 Task: In the Page Amelia.pptxselect the first slide and add  'section', rename the section 'Topic-1'select the second slide and add  section, rename the section Topic-2apply the section 'collapse all'apply the section expand allinsert and apply to all slide slide no
Action: Mouse moved to (25, 84)
Screenshot: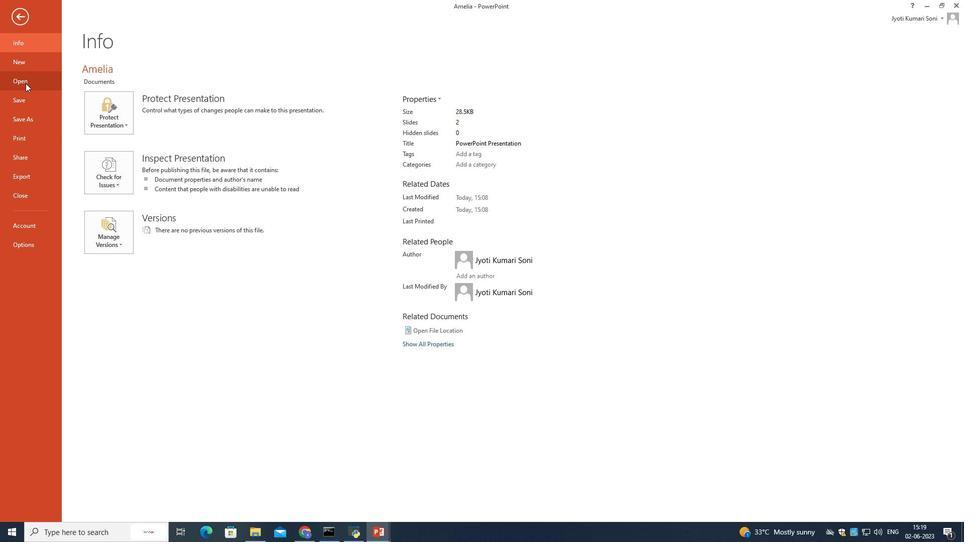 
Action: Mouse pressed left at (25, 84)
Screenshot: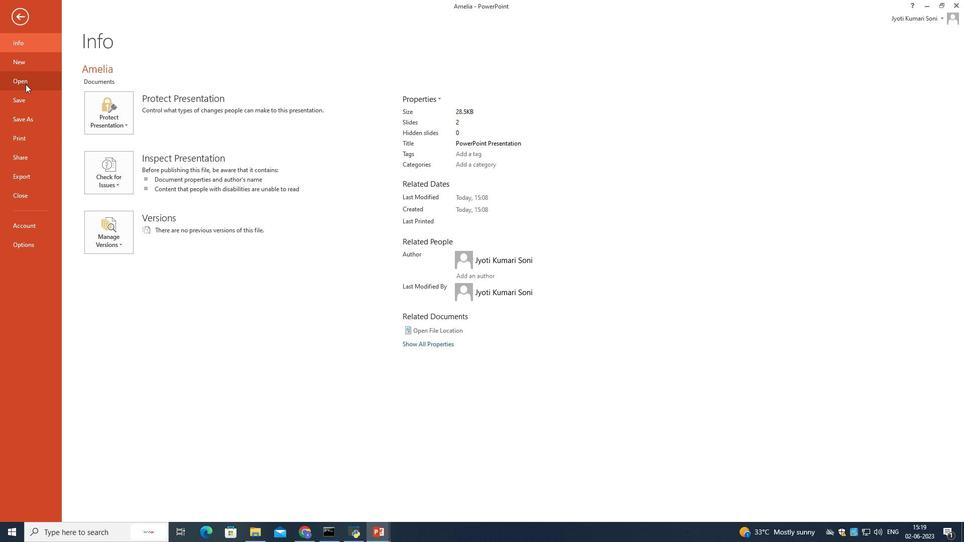 
Action: Mouse moved to (274, 92)
Screenshot: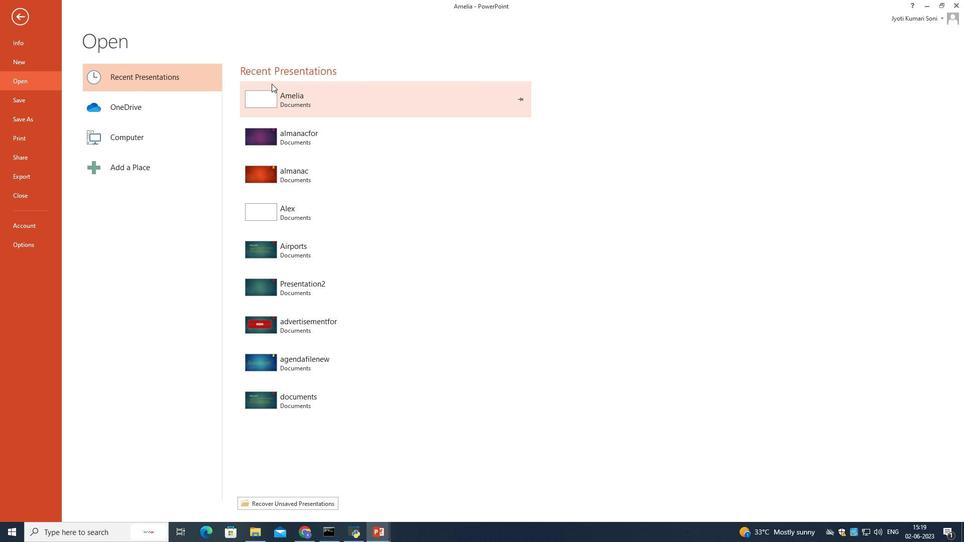 
Action: Mouse pressed left at (274, 92)
Screenshot: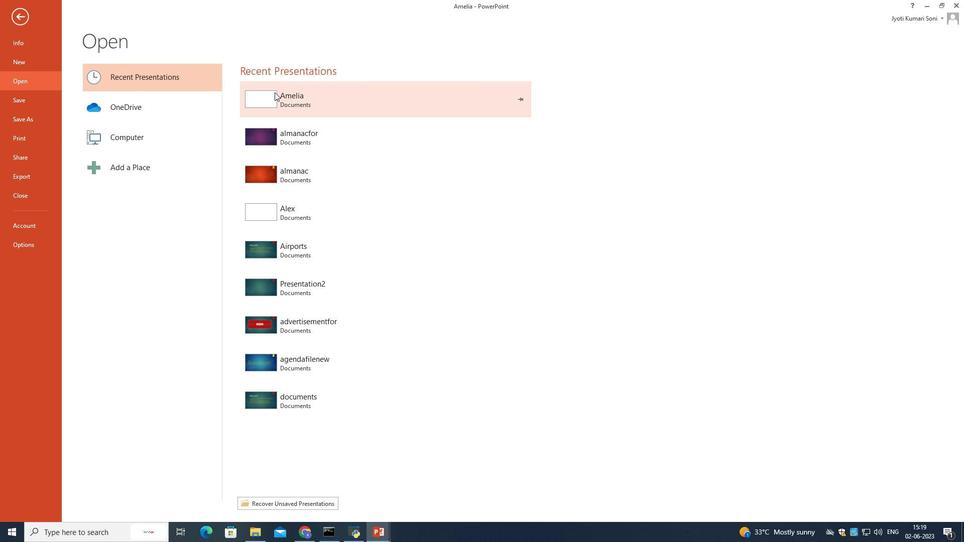 
Action: Mouse moved to (62, 124)
Screenshot: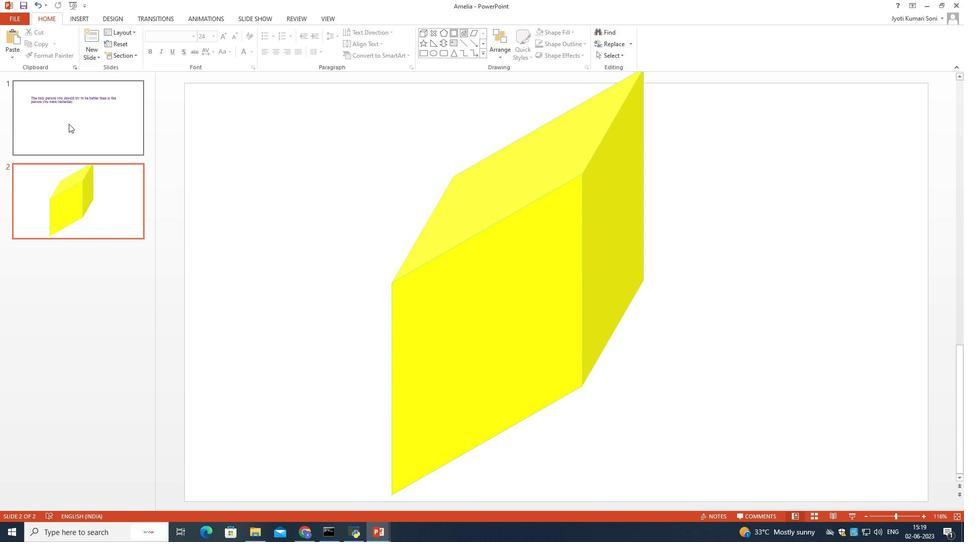 
Action: Mouse pressed left at (62, 124)
Screenshot: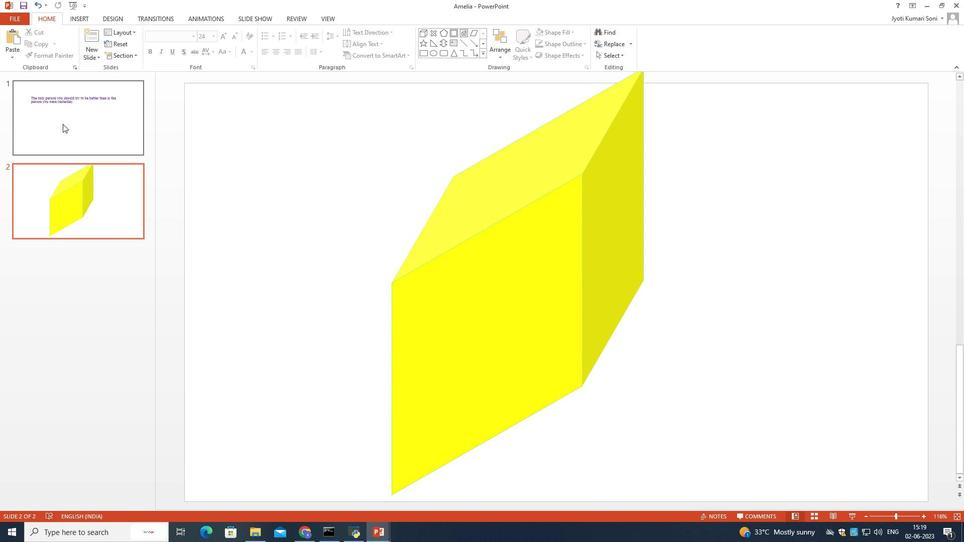 
Action: Mouse moved to (116, 52)
Screenshot: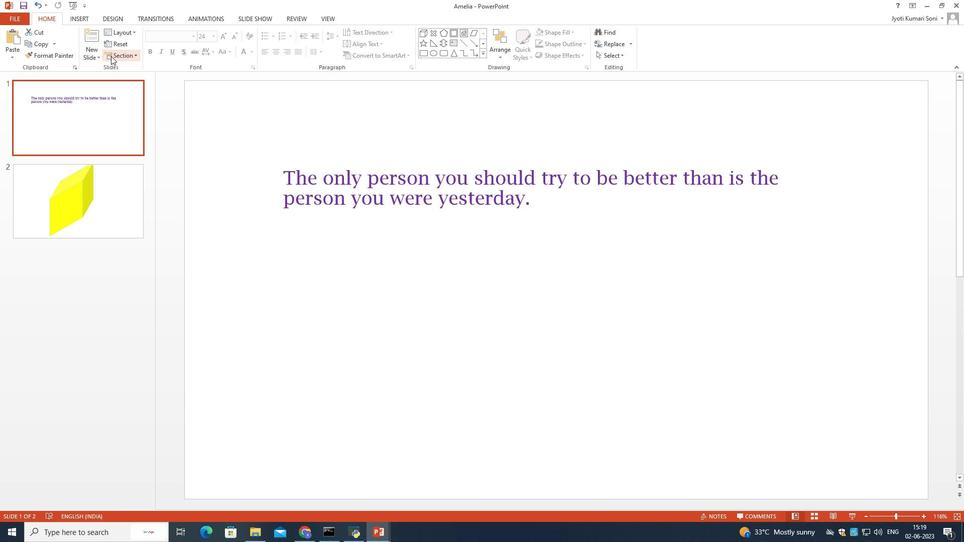 
Action: Mouse pressed left at (116, 52)
Screenshot: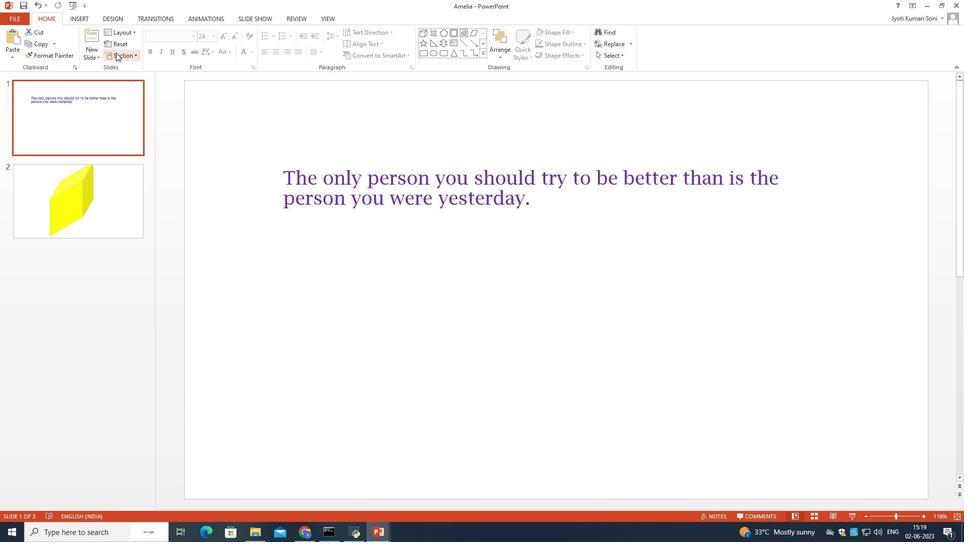
Action: Mouse moved to (118, 65)
Screenshot: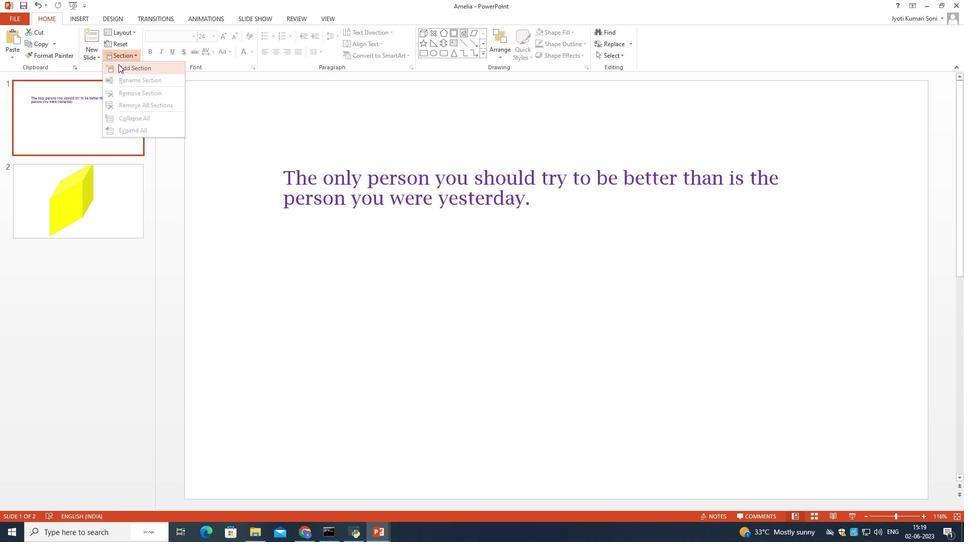 
Action: Mouse pressed left at (118, 65)
Screenshot: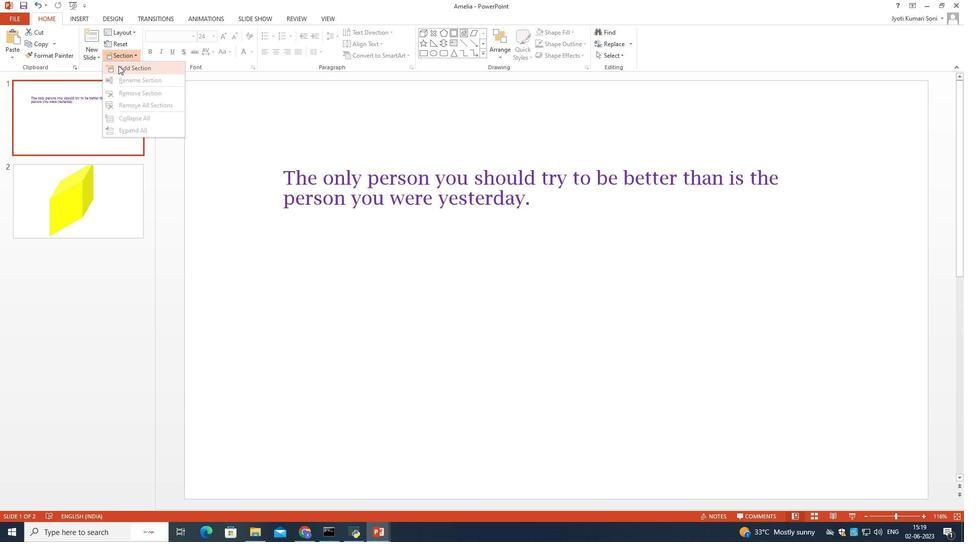 
Action: Mouse moved to (53, 81)
Screenshot: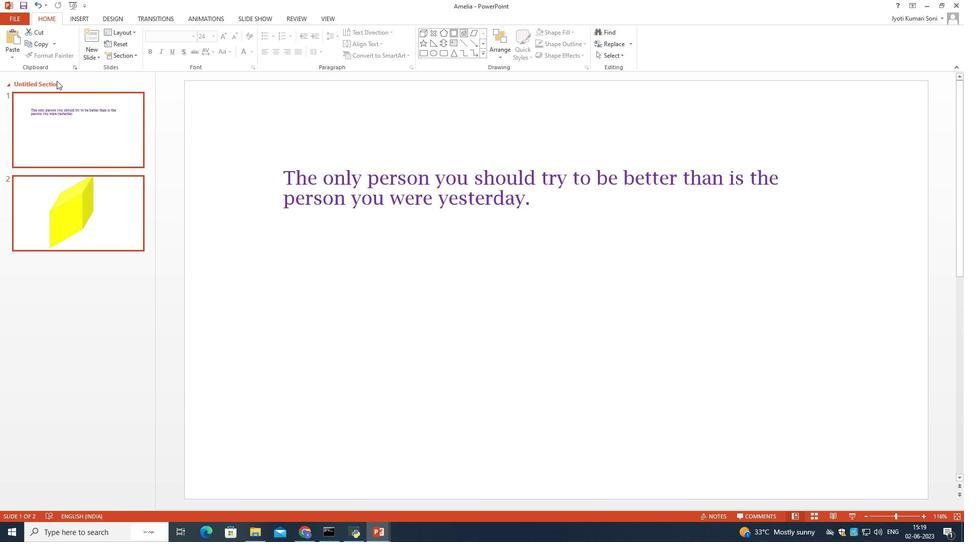
Action: Mouse pressed left at (53, 81)
Screenshot: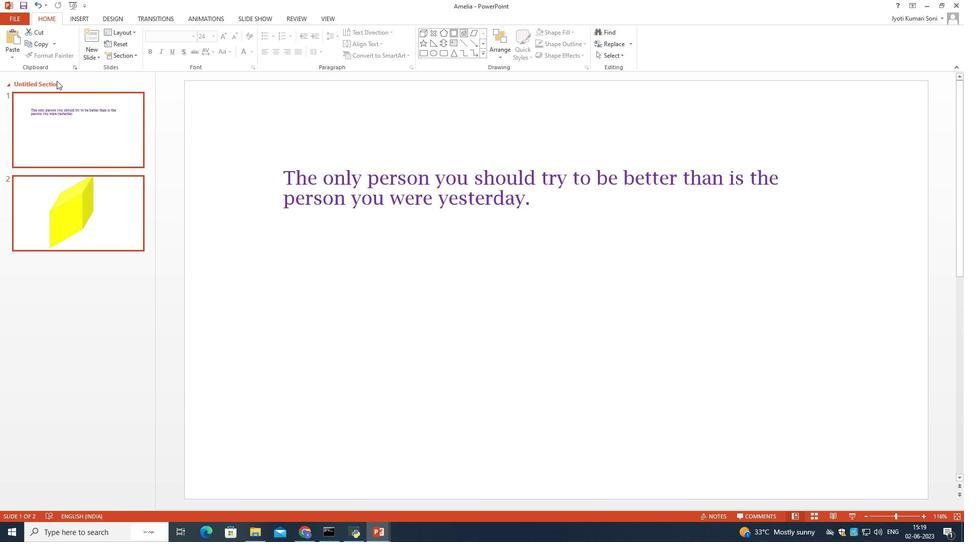 
Action: Mouse moved to (53, 83)
Screenshot: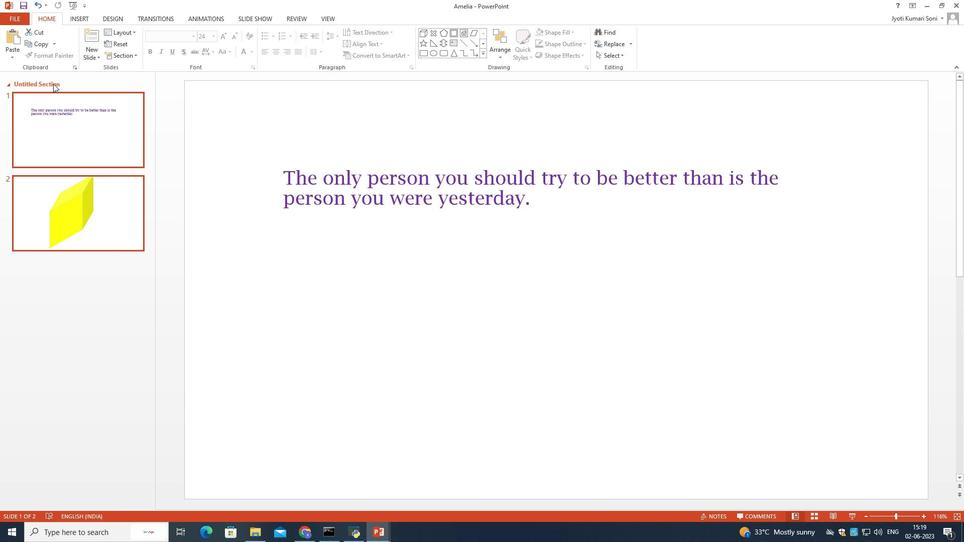 
Action: Mouse pressed left at (53, 83)
Screenshot: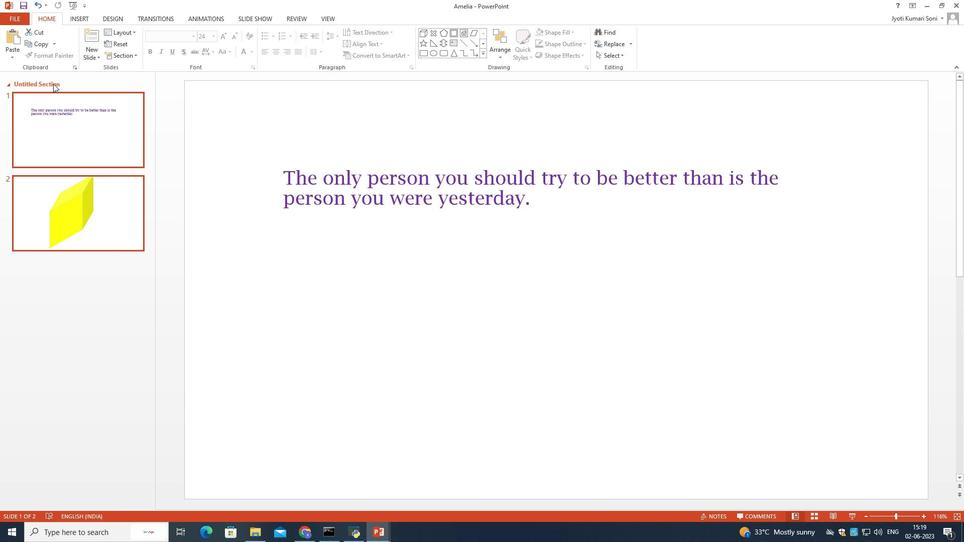 
Action: Mouse moved to (53, 82)
Screenshot: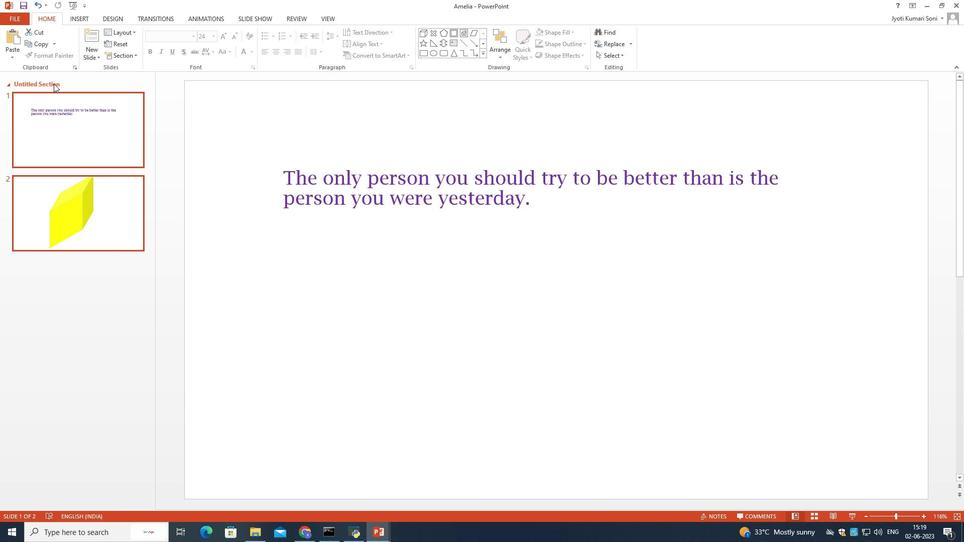
Action: Mouse pressed left at (53, 82)
Screenshot: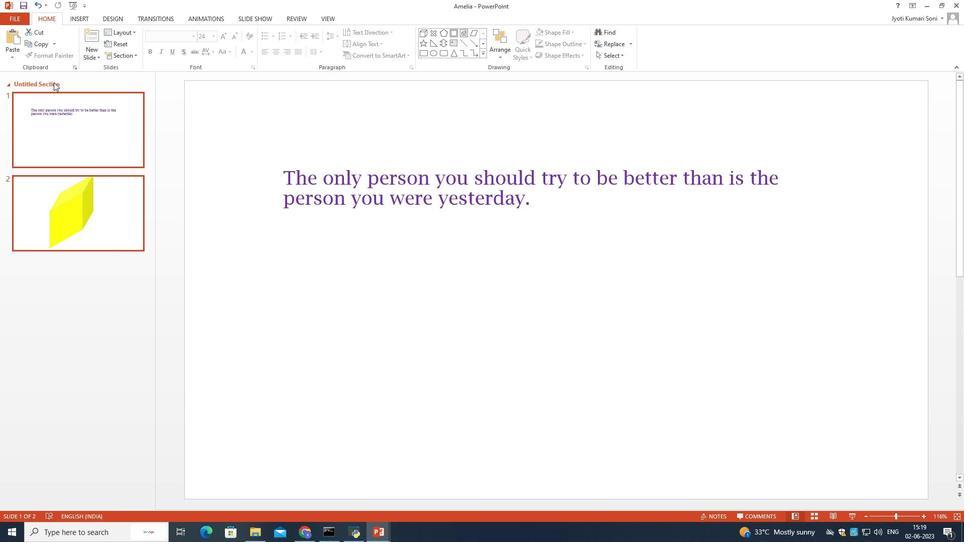 
Action: Mouse moved to (53, 81)
Screenshot: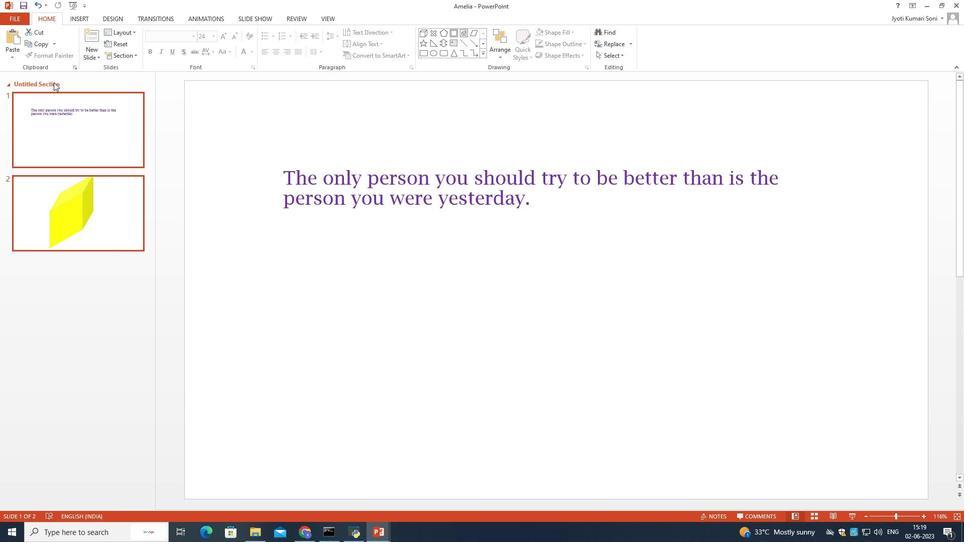
Action: Mouse pressed right at (53, 81)
Screenshot: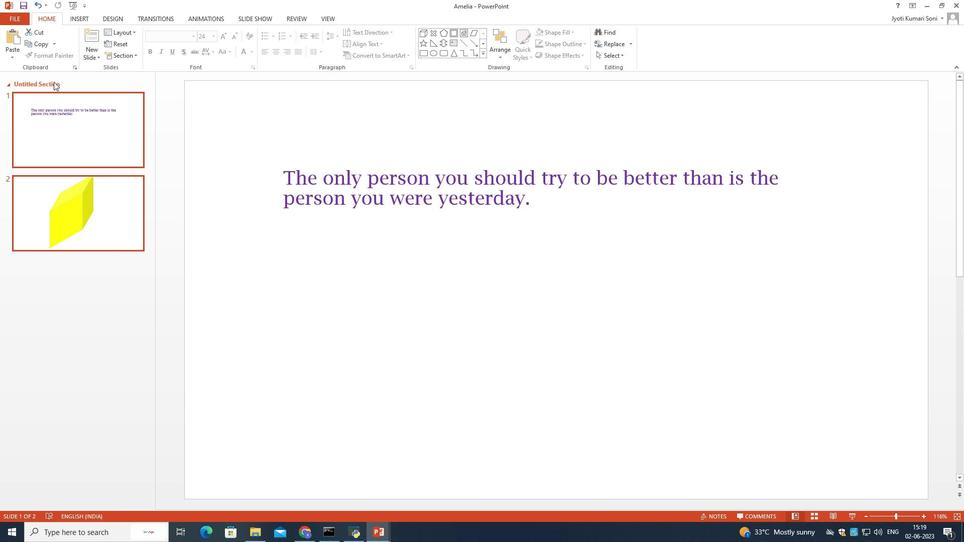
Action: Mouse moved to (75, 91)
Screenshot: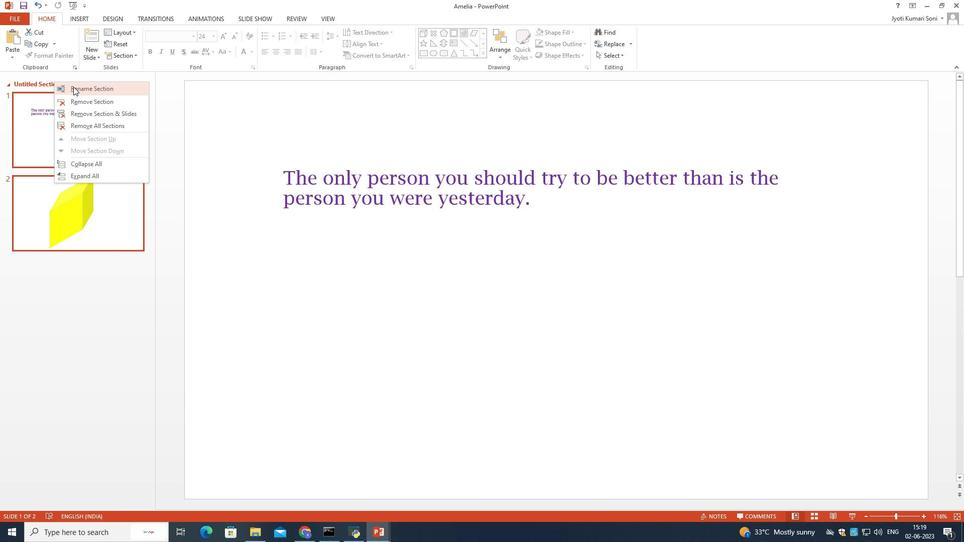 
Action: Mouse pressed left at (75, 91)
Screenshot: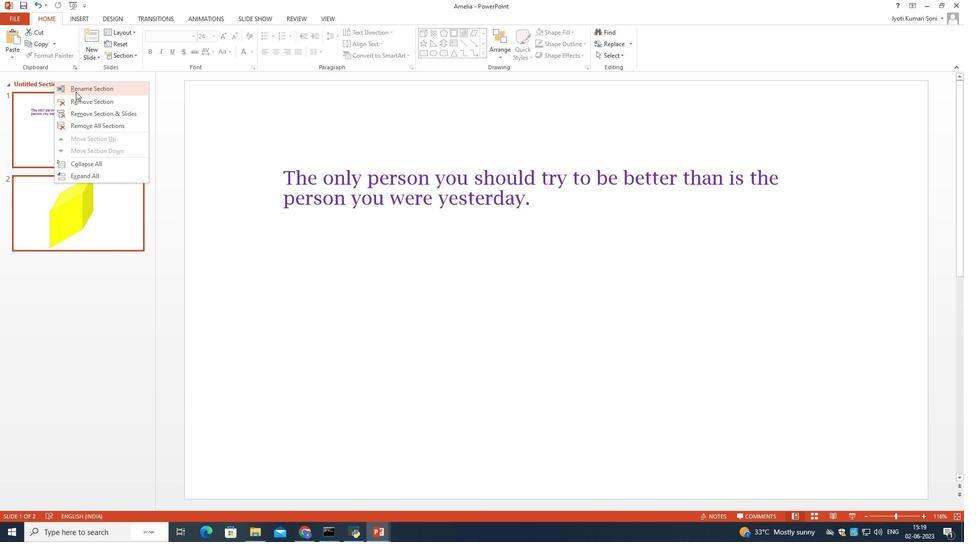 
Action: Mouse moved to (148, 151)
Screenshot: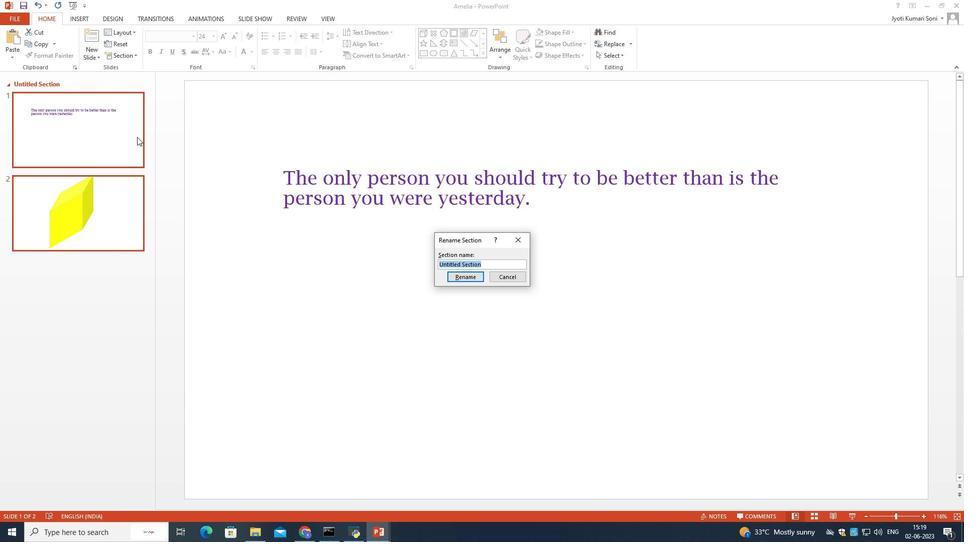 
Action: Key pressed <Key.shift>Topic-1<Key.enter>
Screenshot: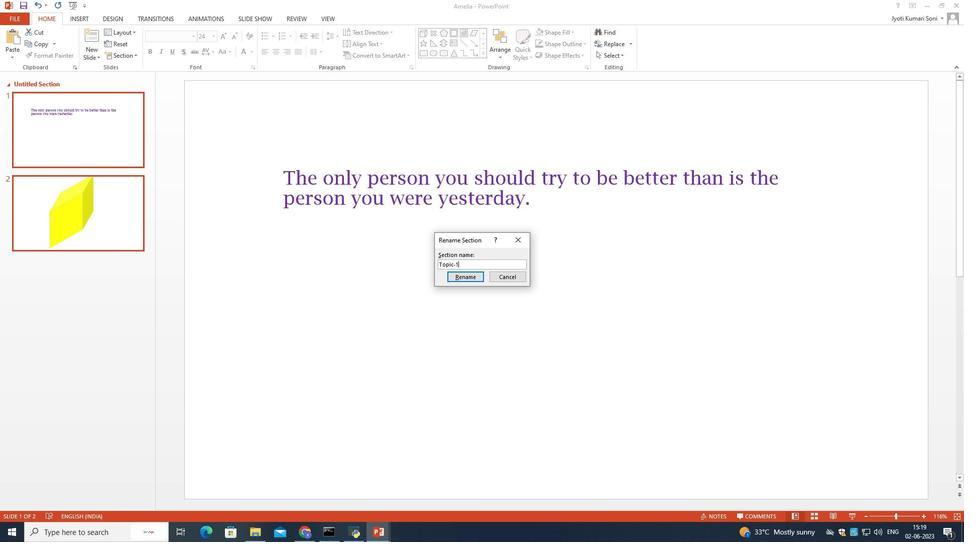 
Action: Mouse moved to (45, 193)
Screenshot: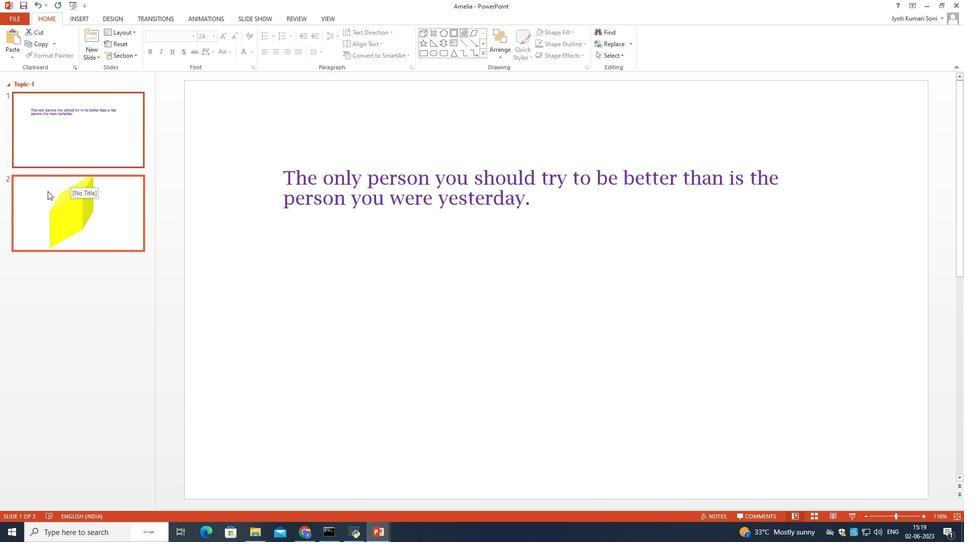 
Action: Mouse pressed left at (45, 193)
Screenshot: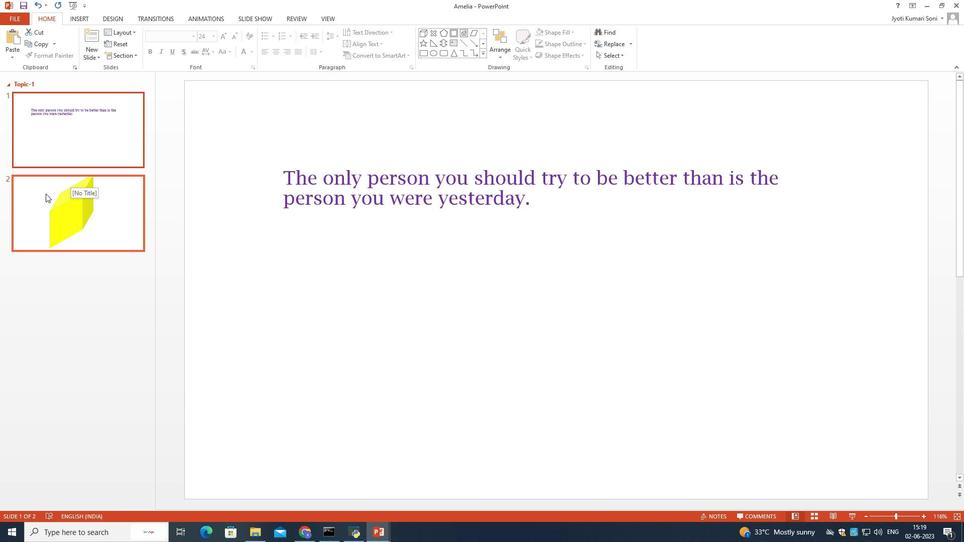 
Action: Mouse moved to (129, 54)
Screenshot: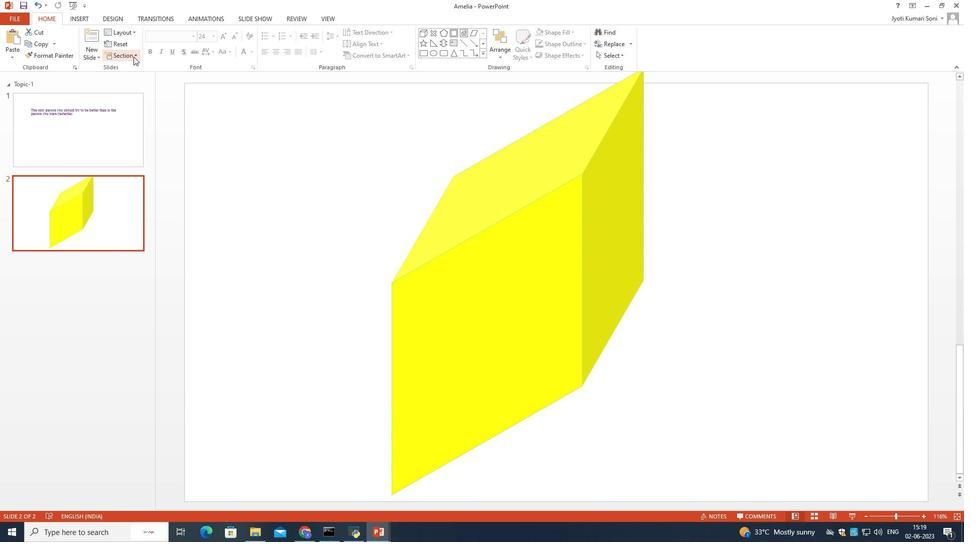 
Action: Mouse pressed left at (129, 54)
Screenshot: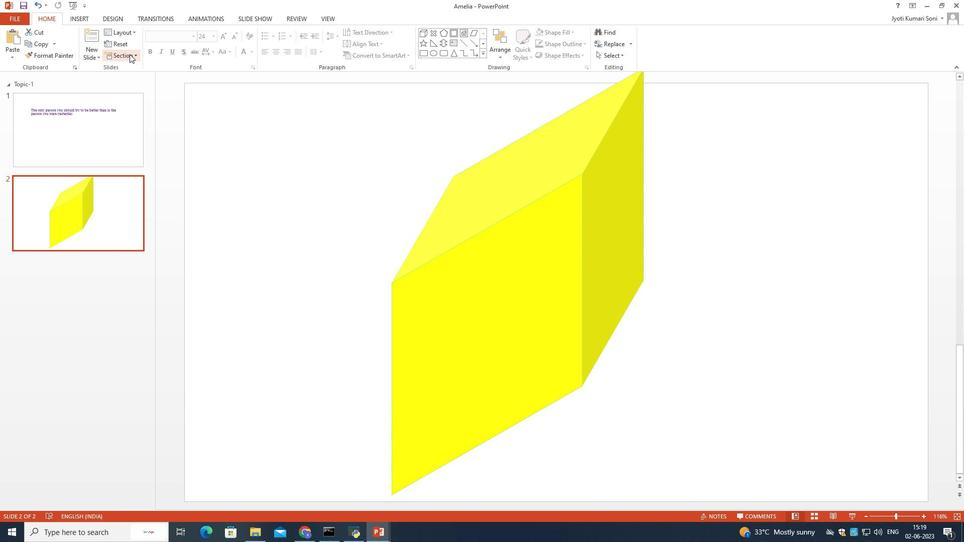 
Action: Mouse moved to (129, 62)
Screenshot: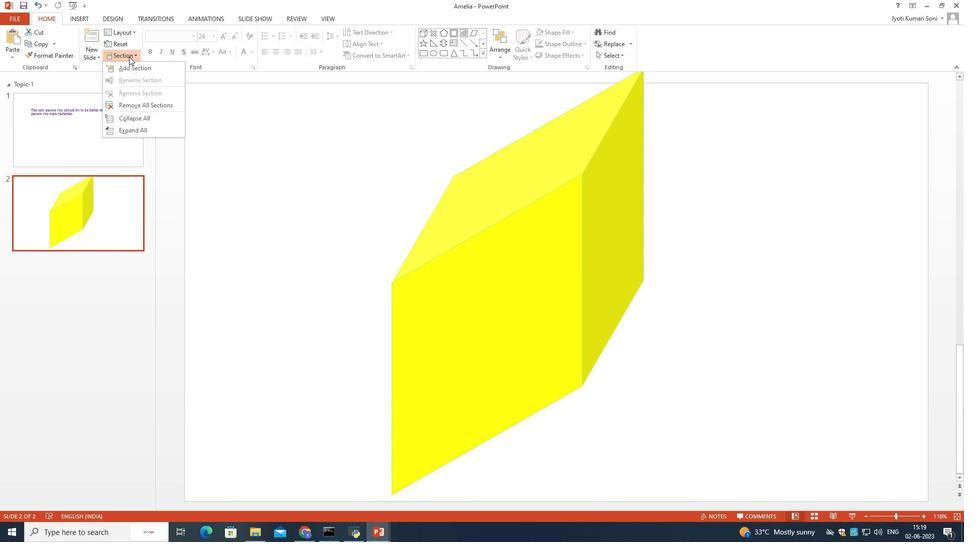 
Action: Mouse pressed left at (129, 62)
Screenshot: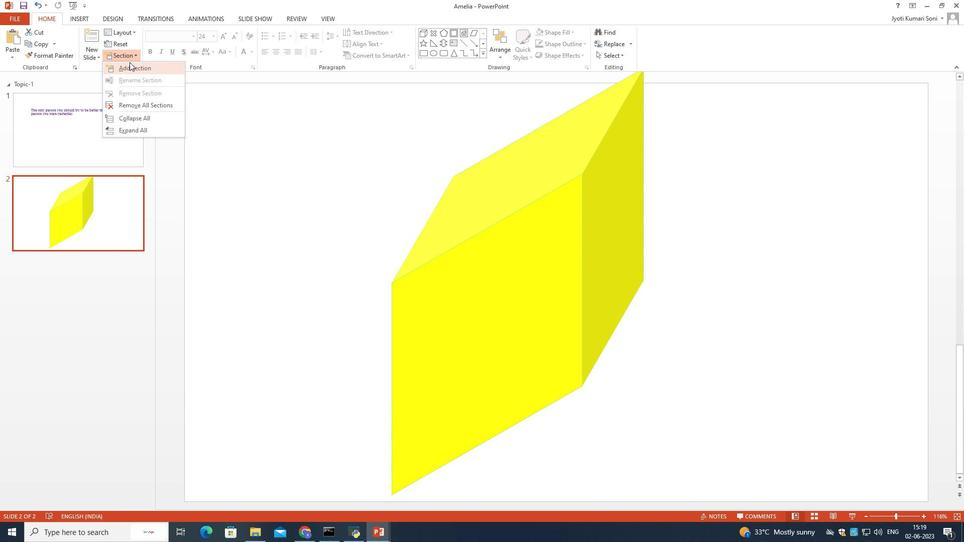 
Action: Mouse moved to (56, 175)
Screenshot: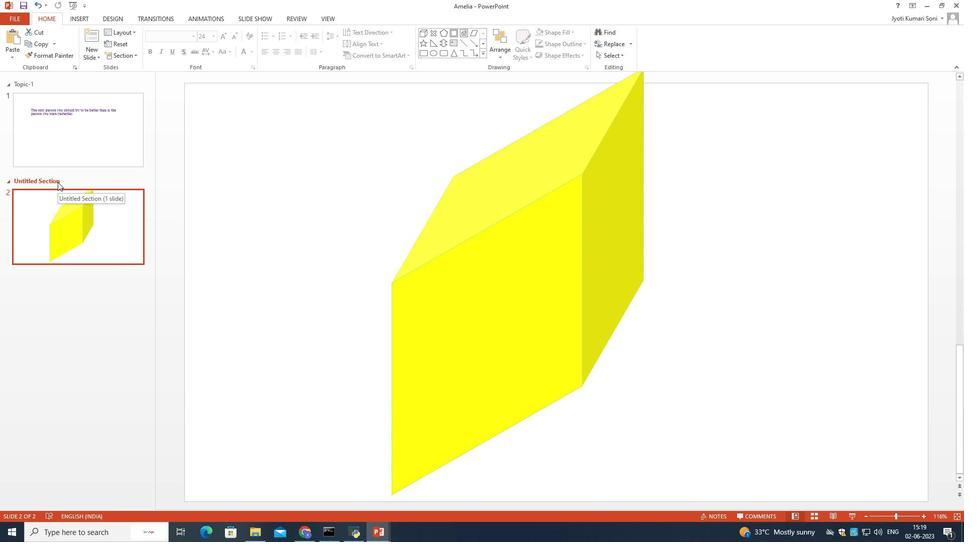 
Action: Mouse pressed left at (56, 175)
Screenshot: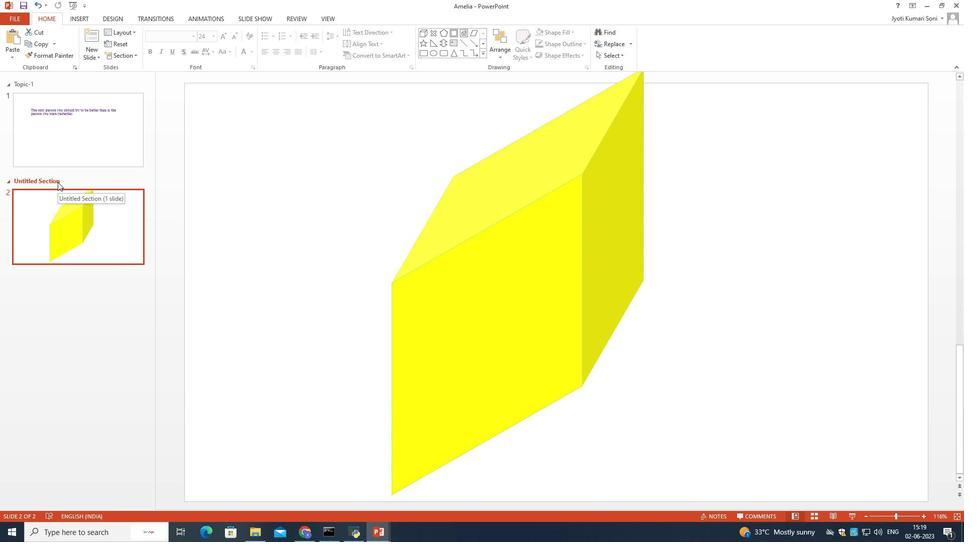 
Action: Mouse moved to (56, 179)
Screenshot: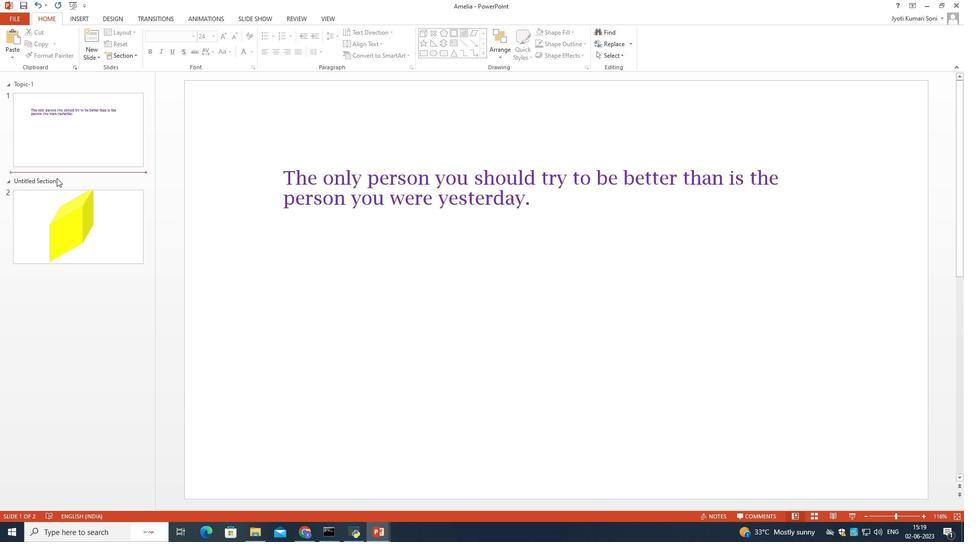 
Action: Mouse pressed left at (56, 179)
Screenshot: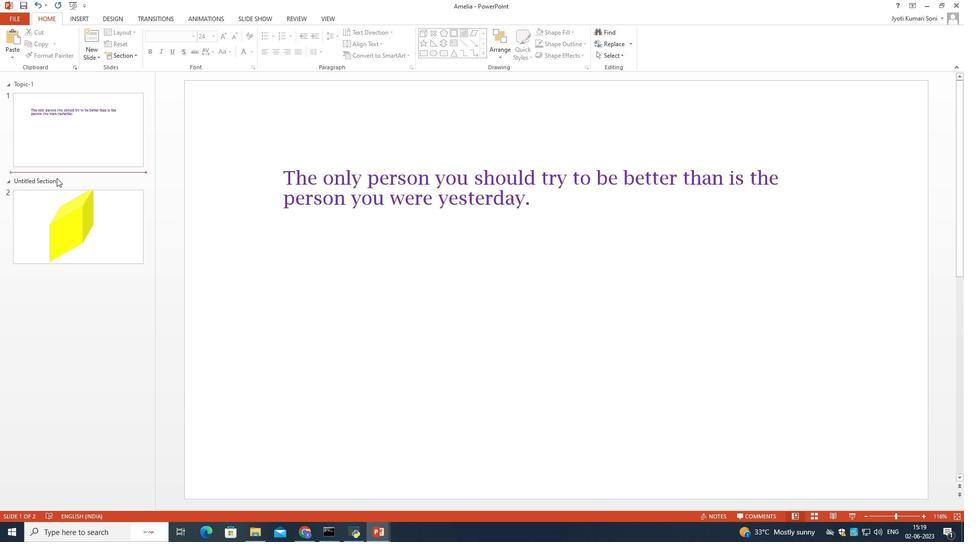 
Action: Mouse moved to (52, 183)
Screenshot: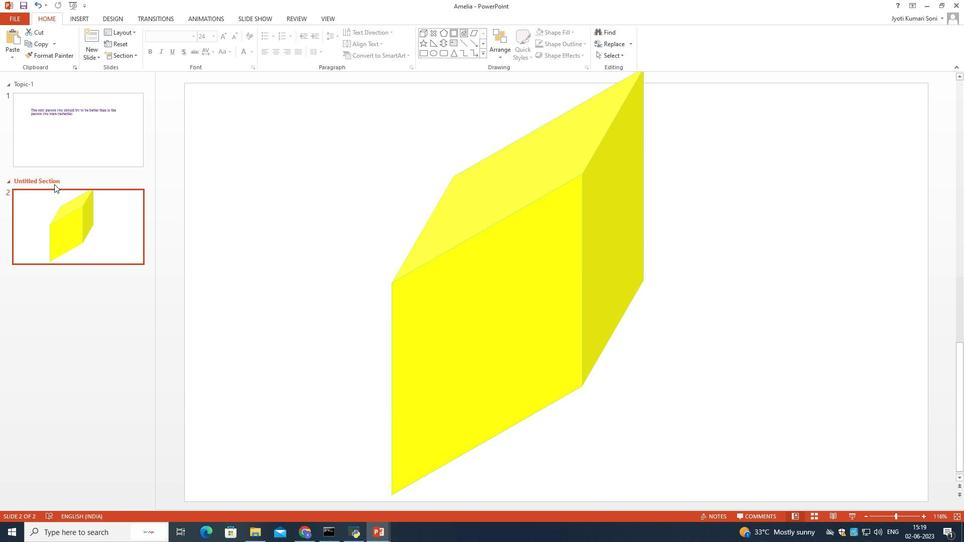 
Action: Mouse pressed left at (52, 183)
Screenshot: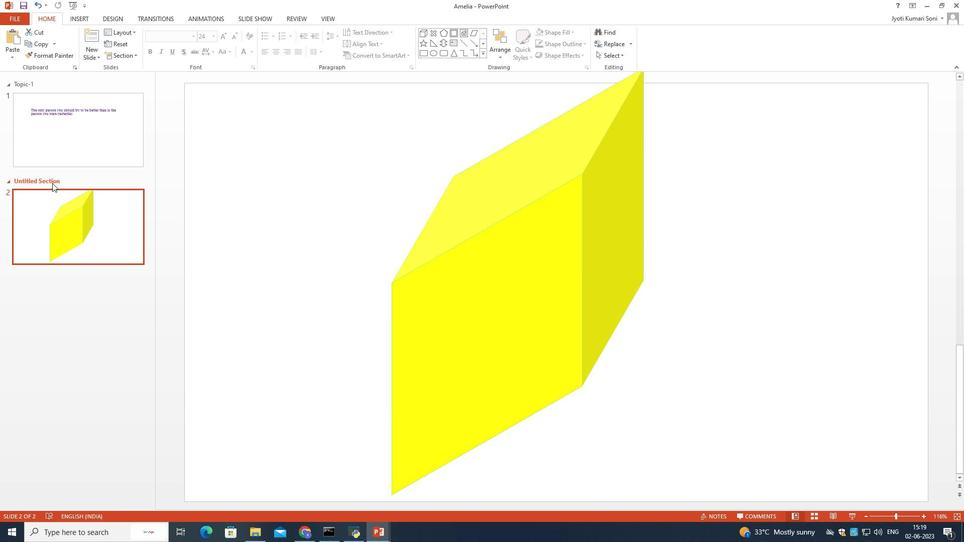 
Action: Mouse moved to (52, 180)
Screenshot: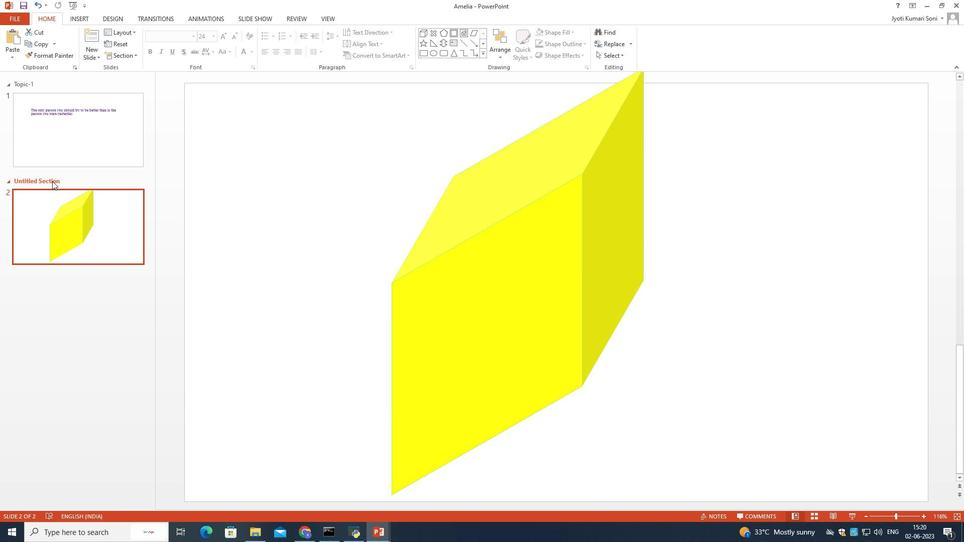 
Action: Mouse pressed left at (52, 180)
Screenshot: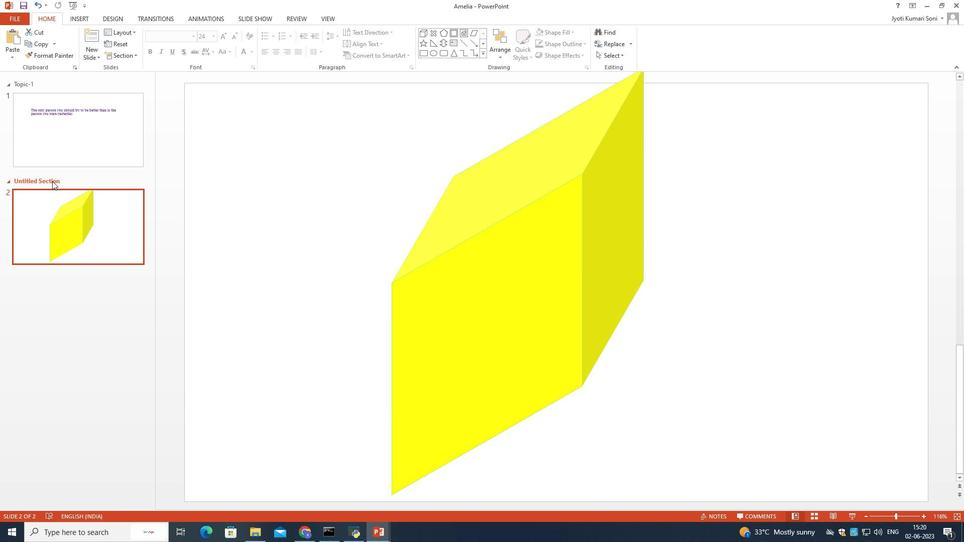 
Action: Mouse moved to (52, 180)
Screenshot: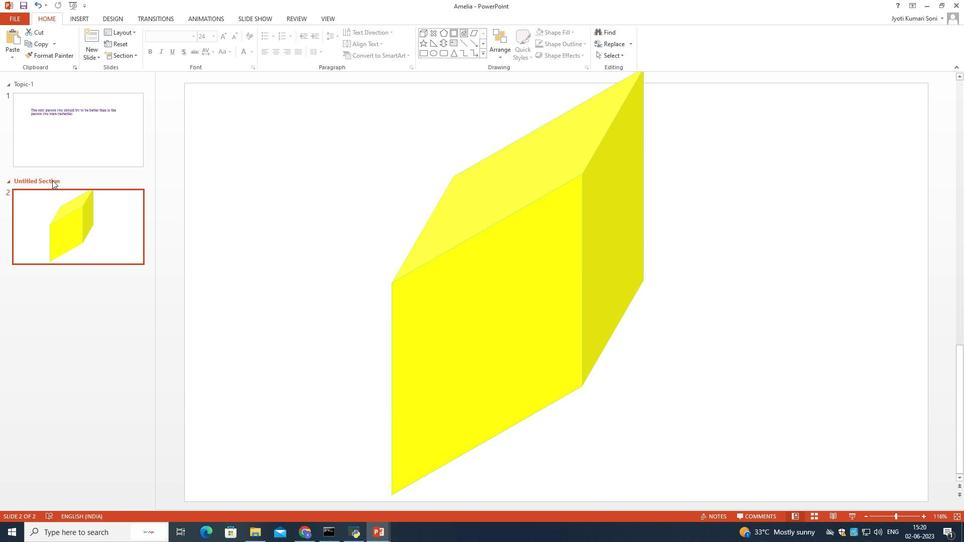 
Action: Mouse pressed right at (52, 180)
Screenshot: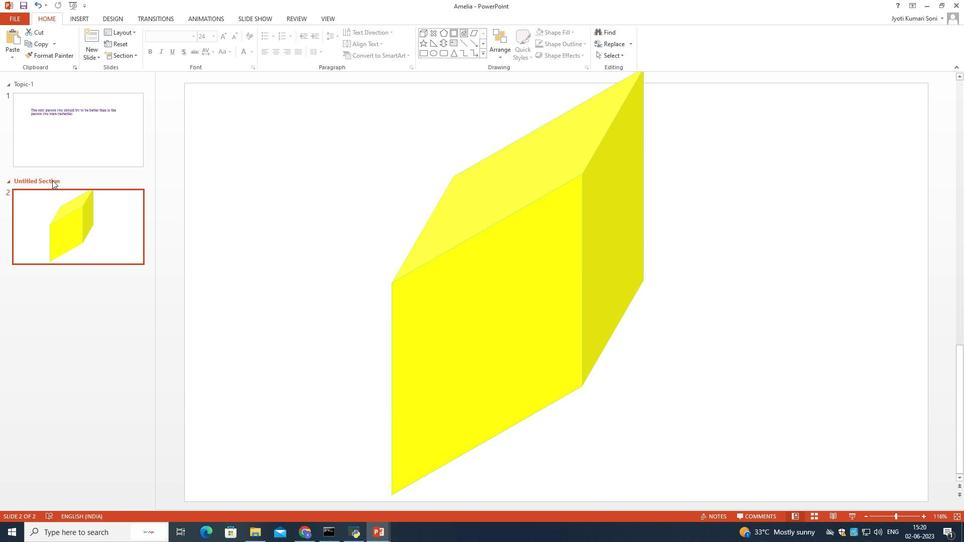 
Action: Mouse moved to (63, 184)
Screenshot: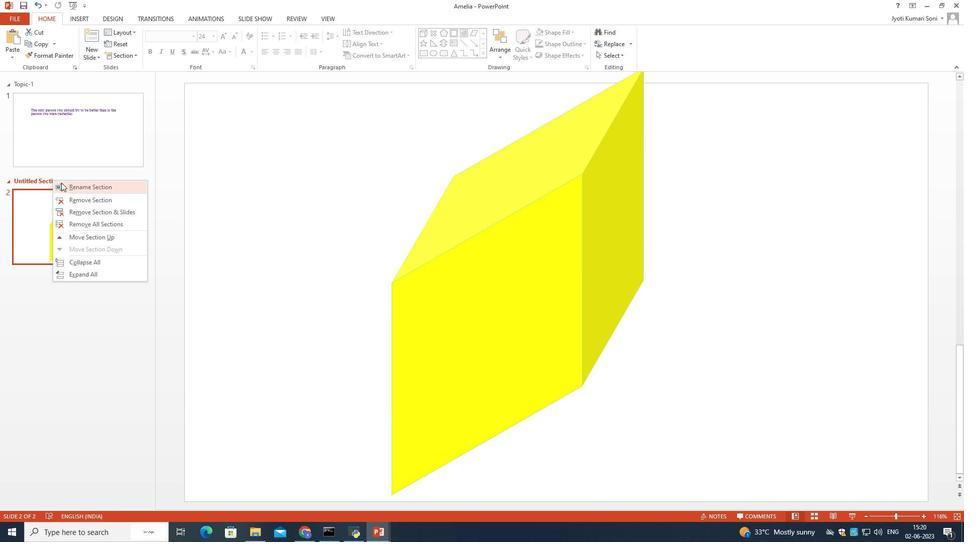 
Action: Mouse pressed left at (63, 184)
Screenshot: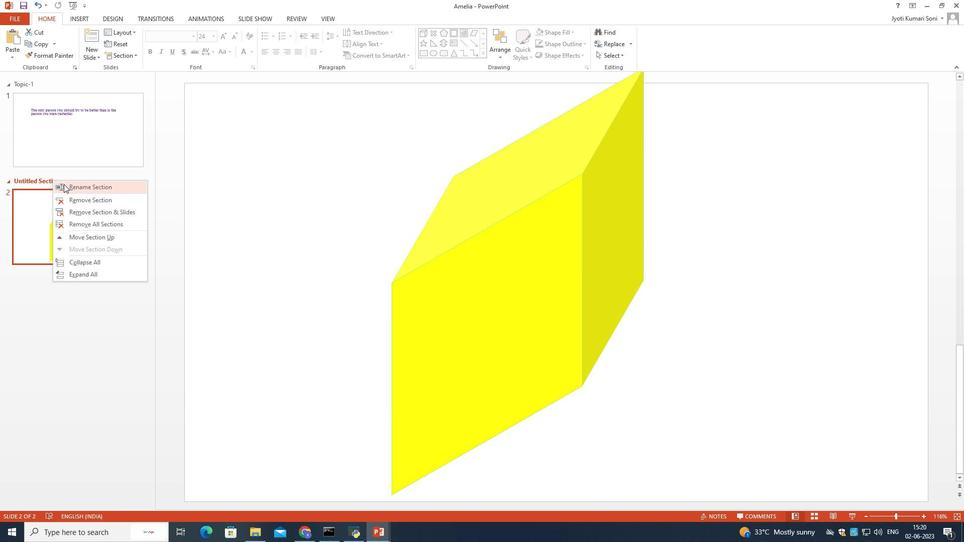 
Action: Mouse moved to (70, 181)
Screenshot: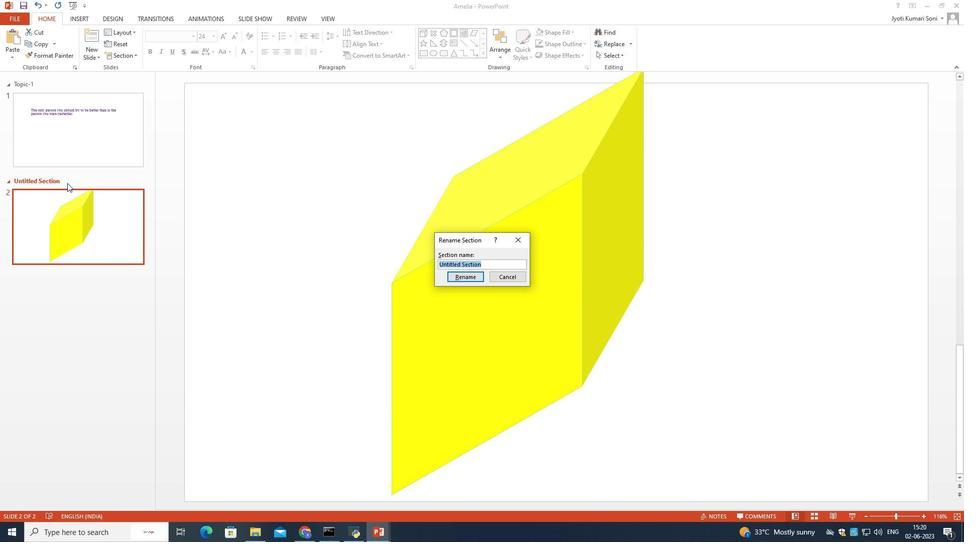 
Action: Key pressed <Key.shift>Topic-2
Screenshot: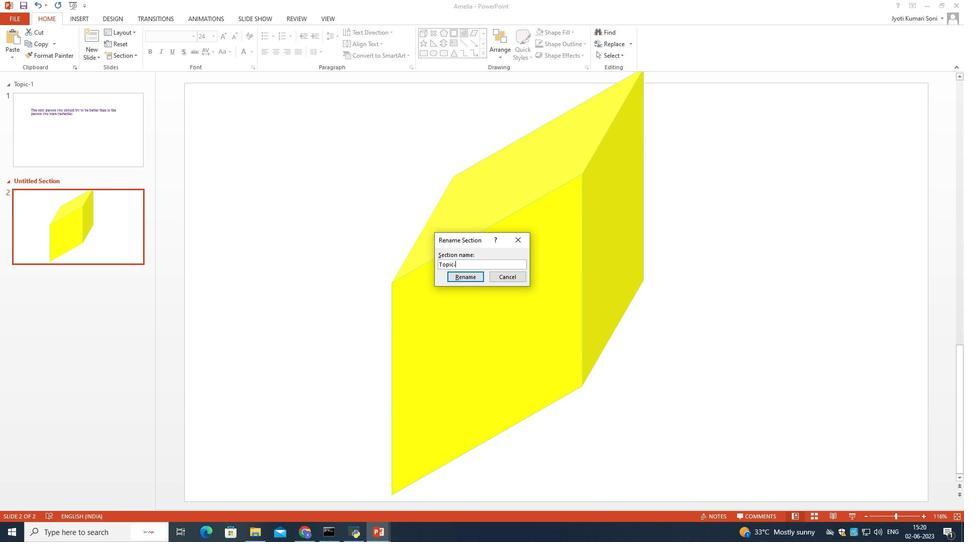 
Action: Mouse moved to (464, 273)
Screenshot: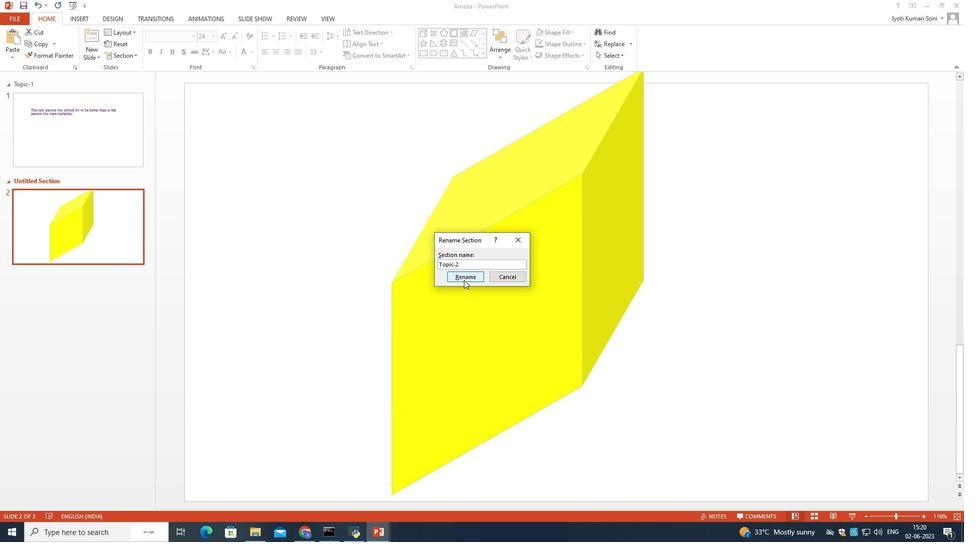 
Action: Mouse pressed left at (464, 273)
Screenshot: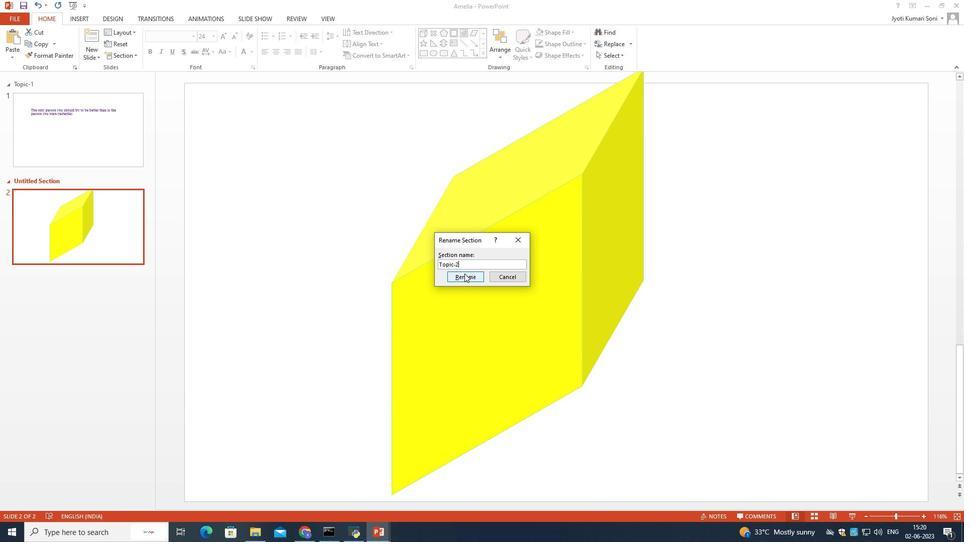 
Action: Mouse moved to (108, 274)
Screenshot: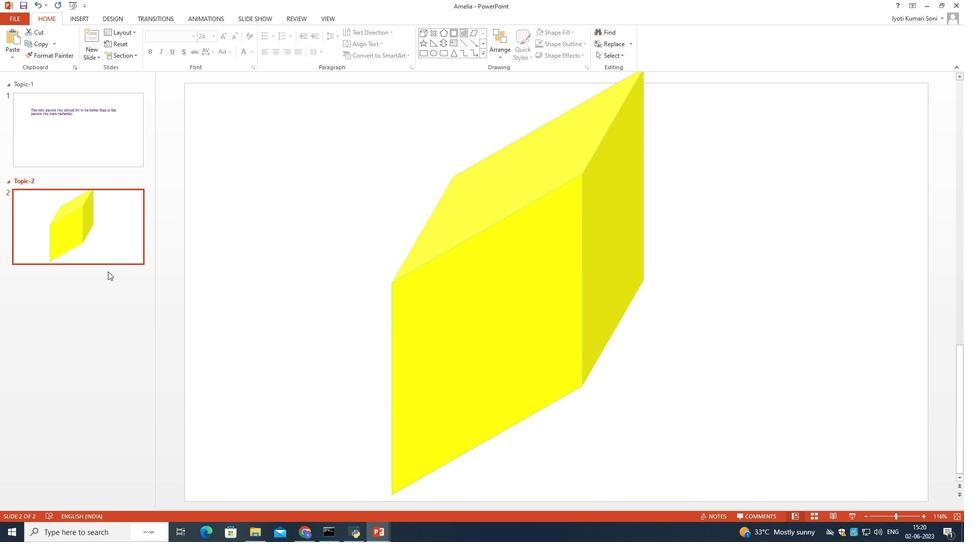 
Action: Mouse pressed left at (108, 274)
Screenshot: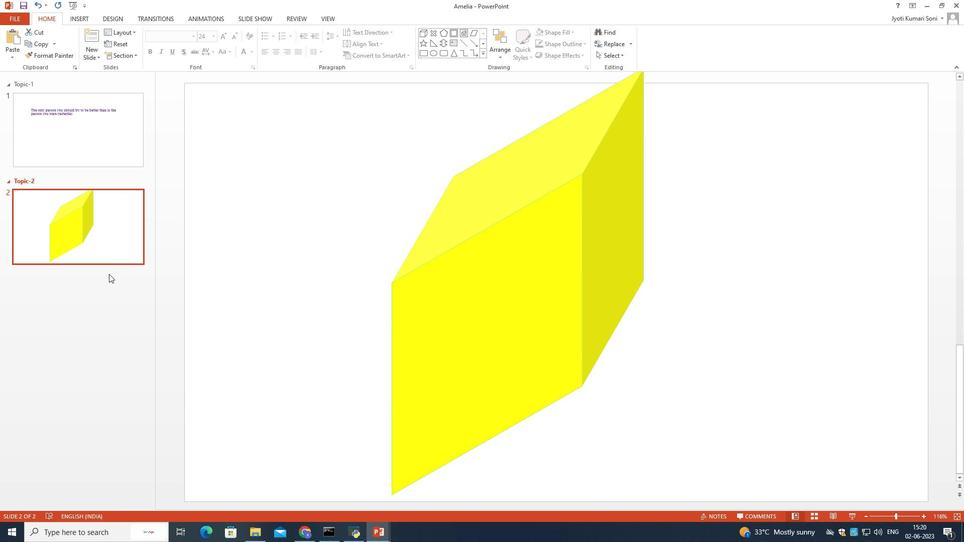 
Action: Mouse moved to (97, 242)
Screenshot: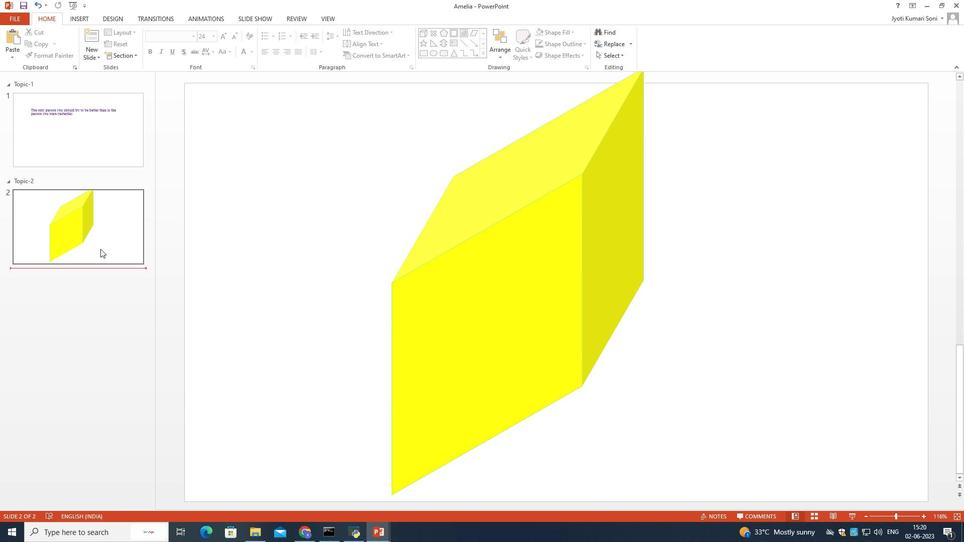 
Action: Mouse pressed left at (97, 242)
Screenshot: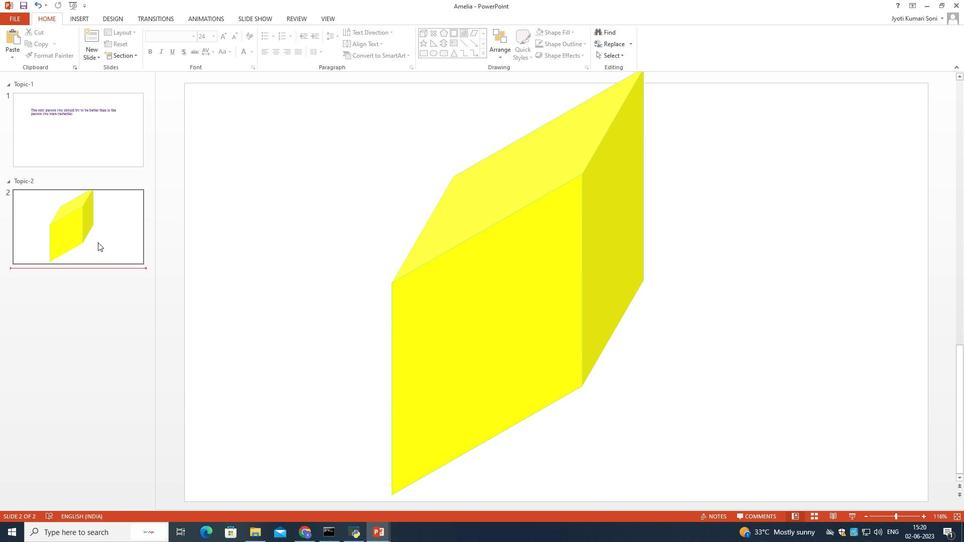 
Action: Mouse moved to (97, 206)
Screenshot: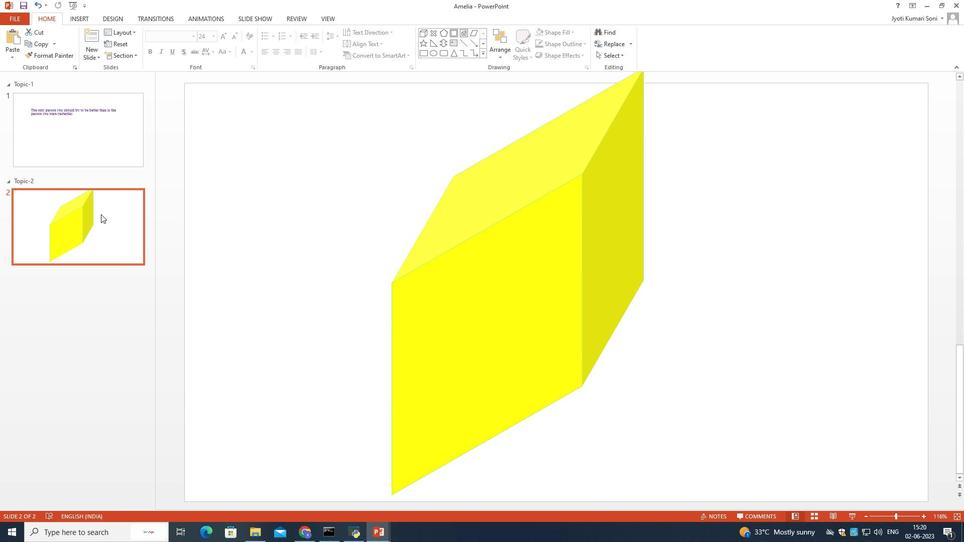 
Action: Mouse pressed right at (97, 206)
Screenshot: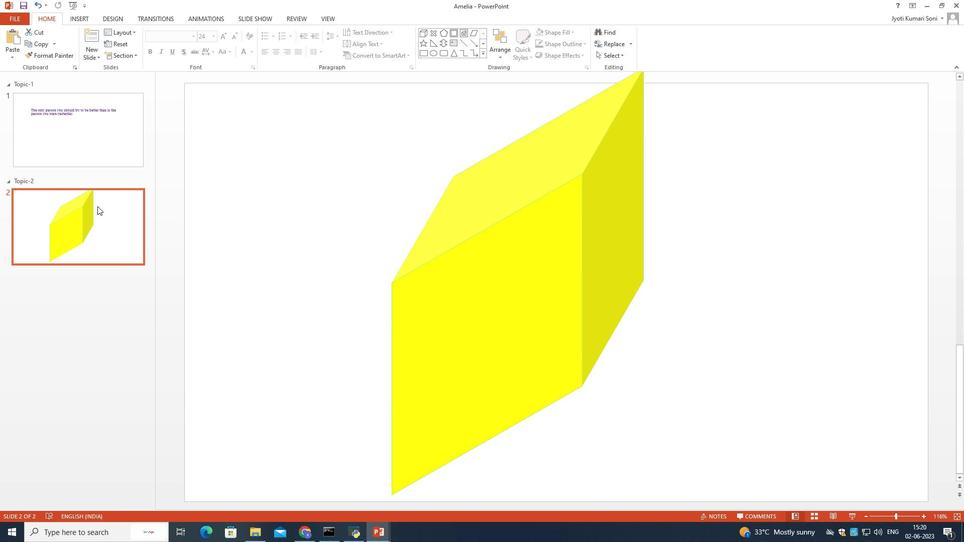 
Action: Mouse moved to (32, 178)
Screenshot: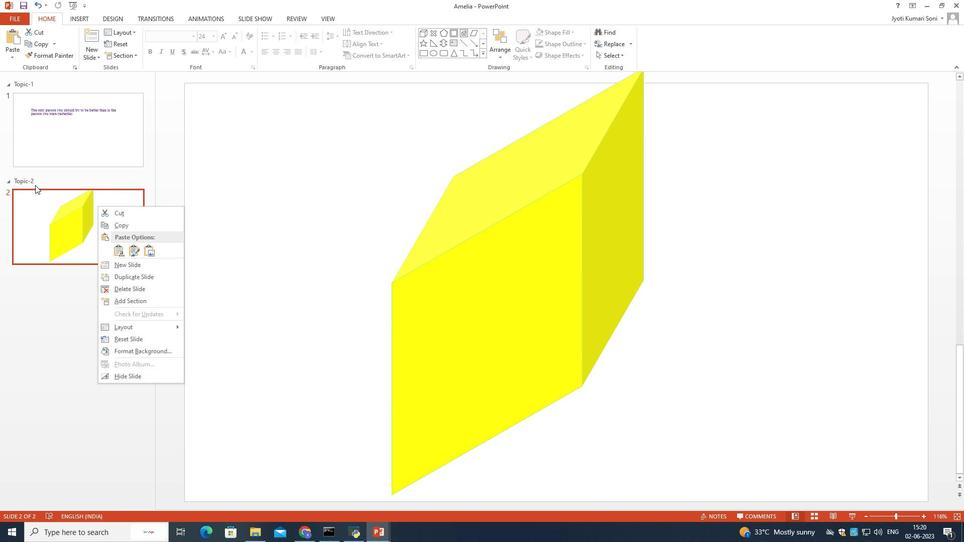
Action: Mouse pressed left at (32, 178)
Screenshot: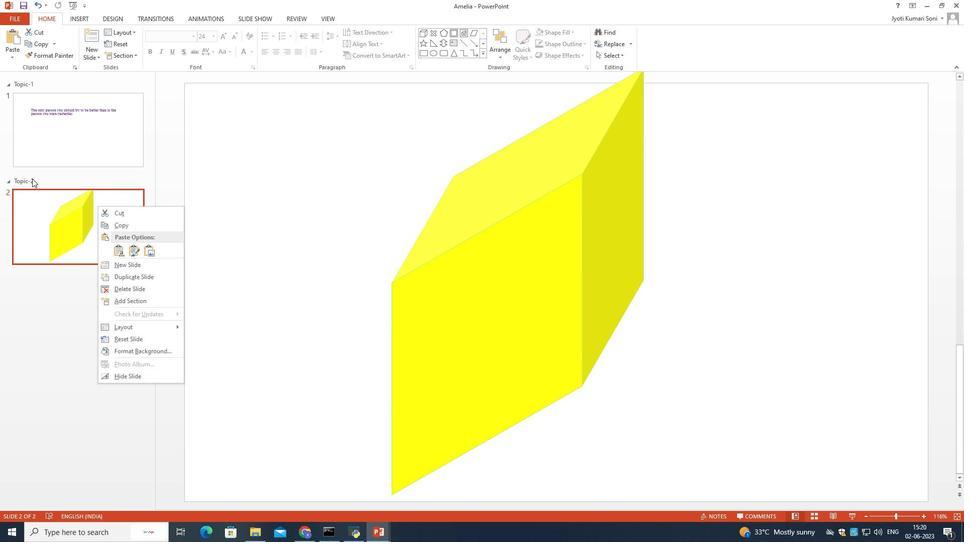 
Action: Mouse moved to (25, 179)
Screenshot: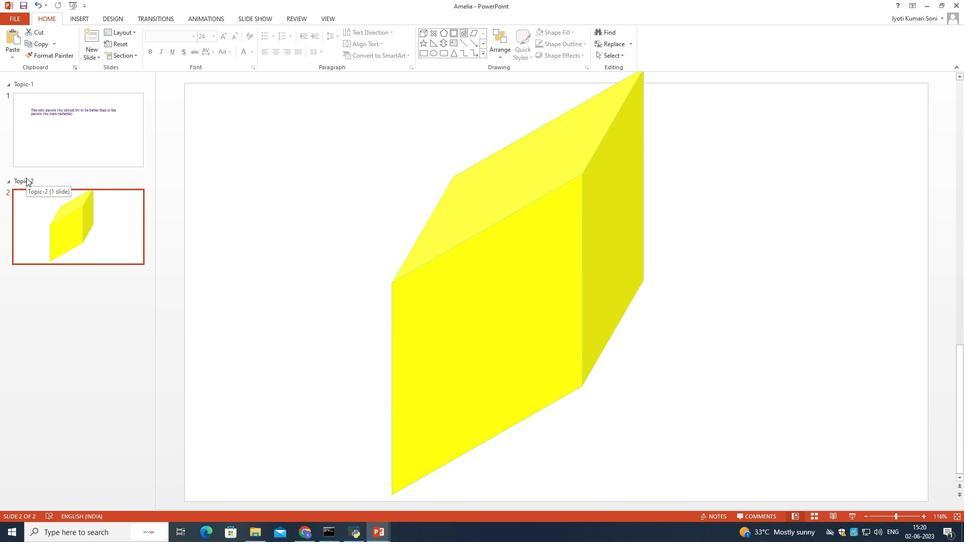 
Action: Mouse pressed right at (25, 179)
Screenshot: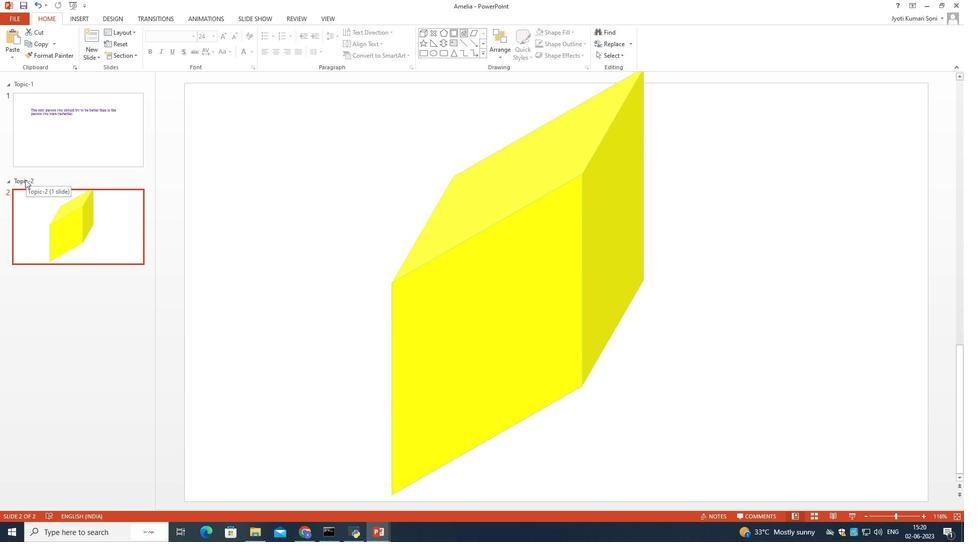 
Action: Mouse moved to (64, 264)
Screenshot: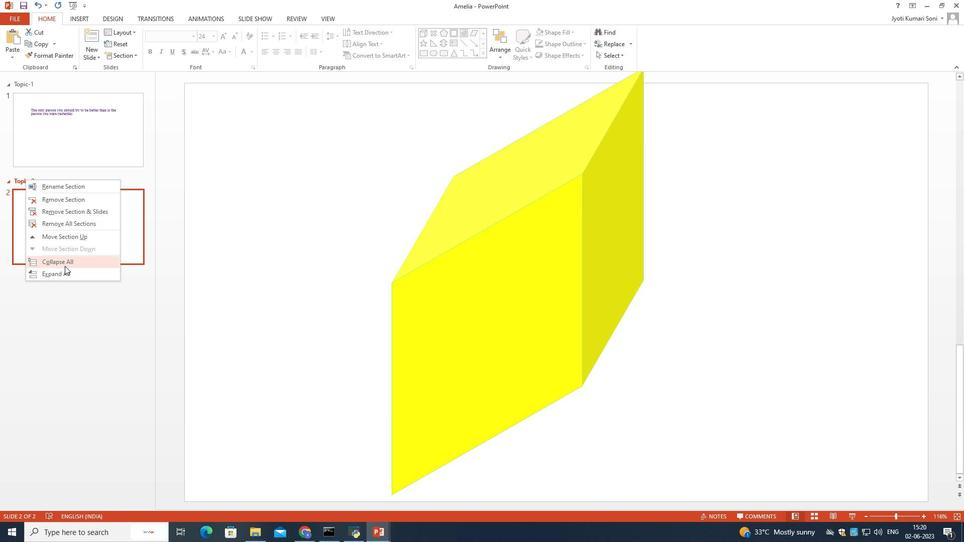 
Action: Mouse pressed left at (64, 264)
Screenshot: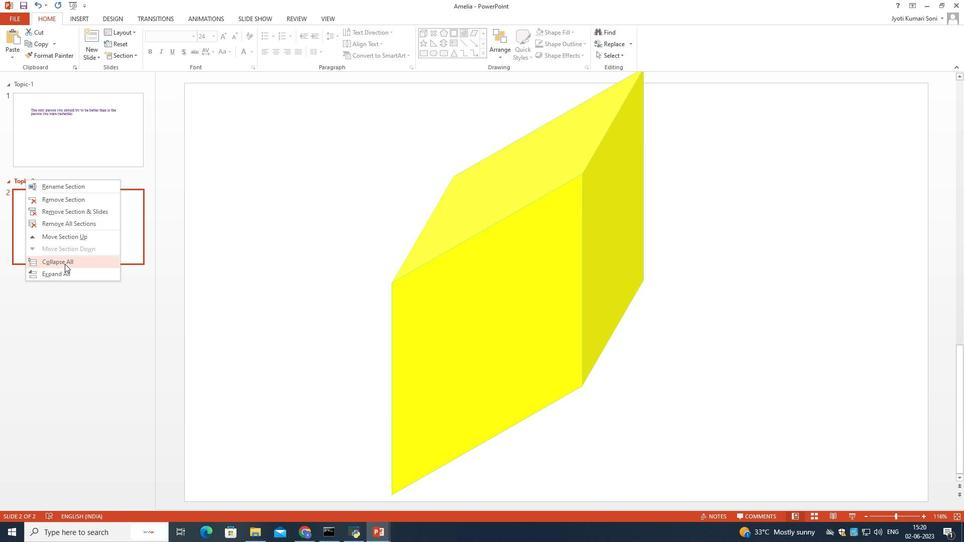 
Action: Mouse moved to (22, 102)
Screenshot: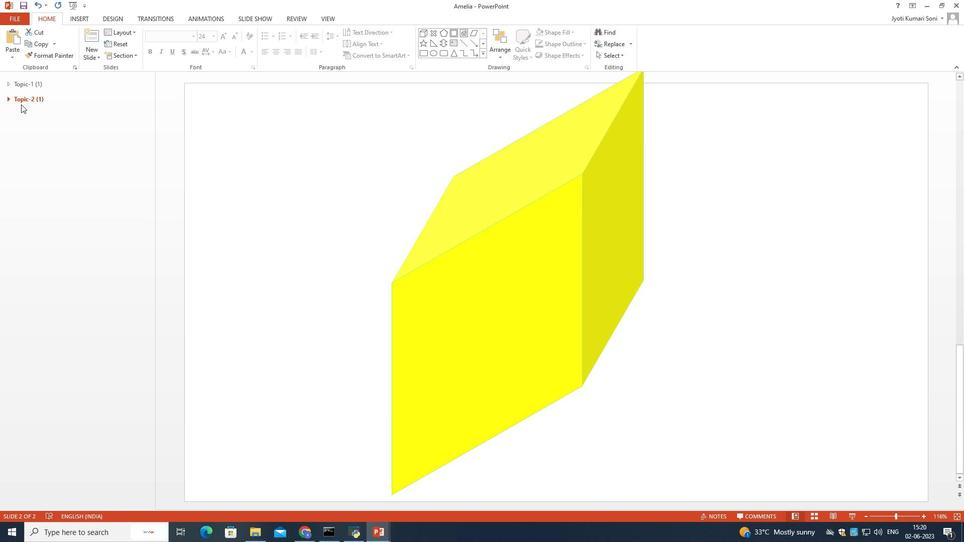 
Action: Mouse pressed right at (22, 102)
Screenshot: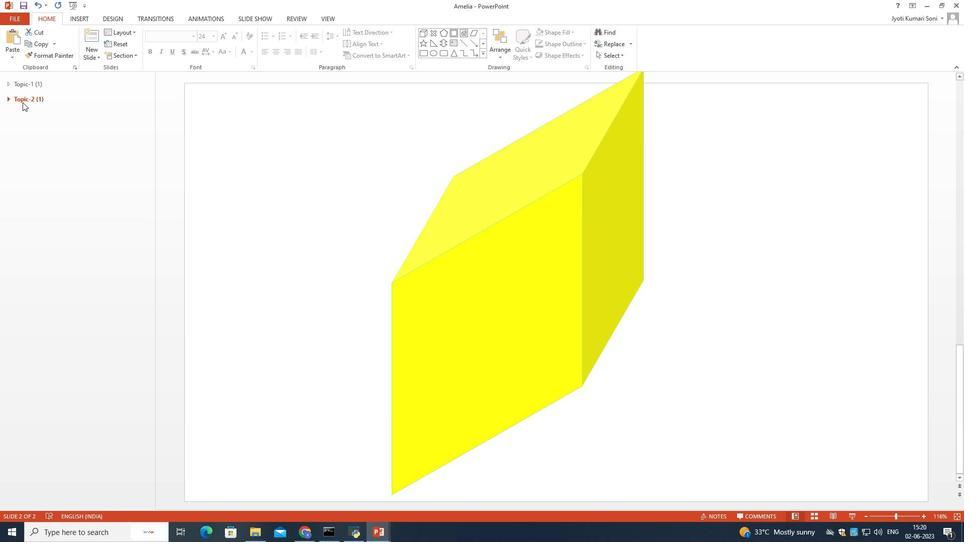 
Action: Mouse moved to (57, 197)
Screenshot: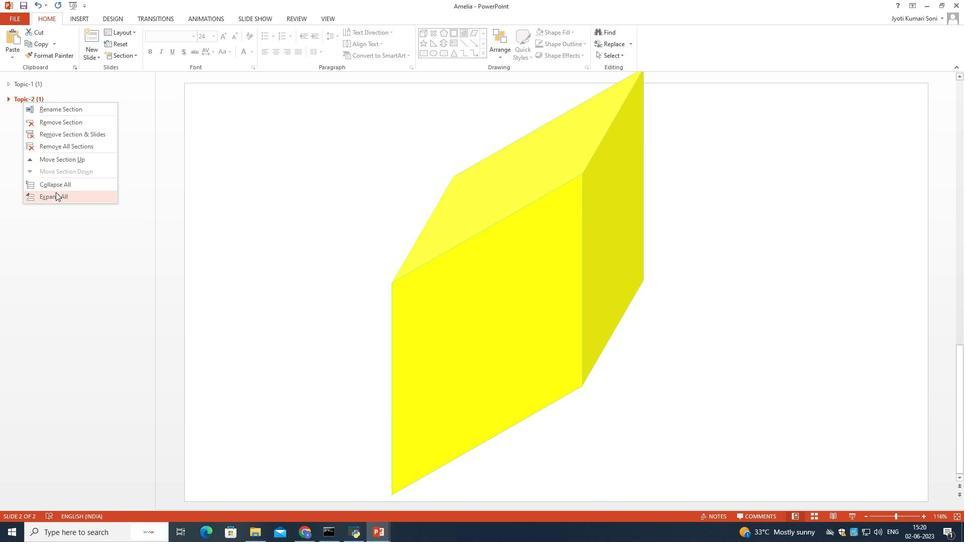 
Action: Mouse pressed left at (57, 197)
Screenshot: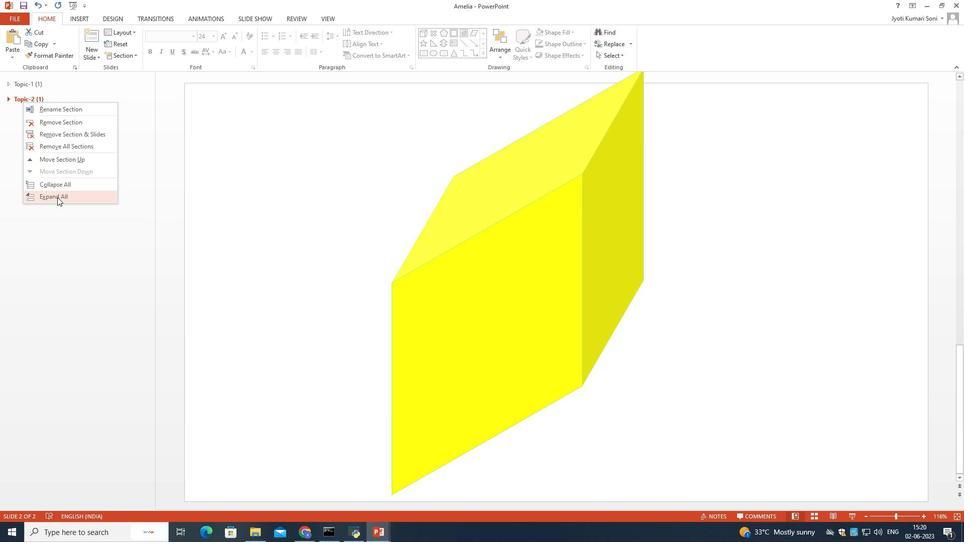 
Action: Mouse moved to (349, 206)
Screenshot: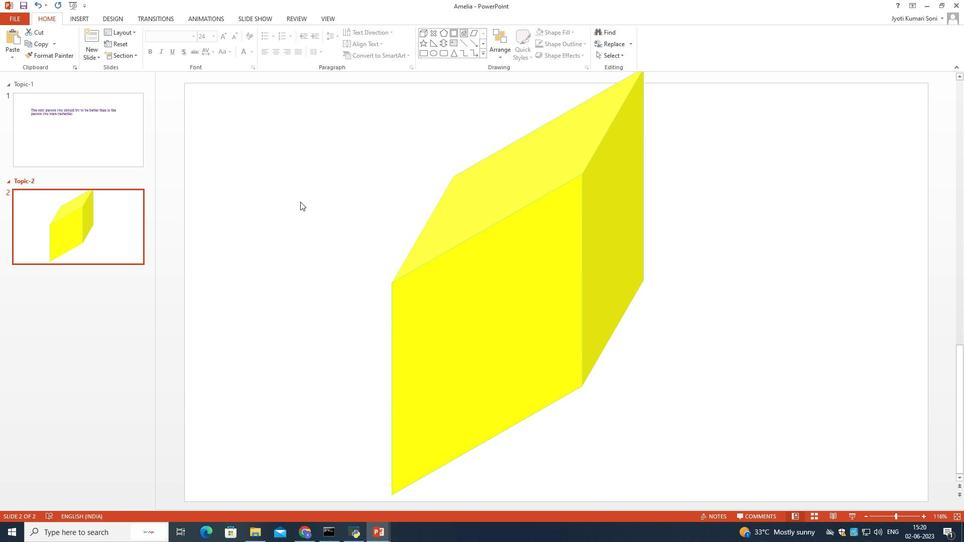 
Action: Mouse pressed left at (349, 206)
Screenshot: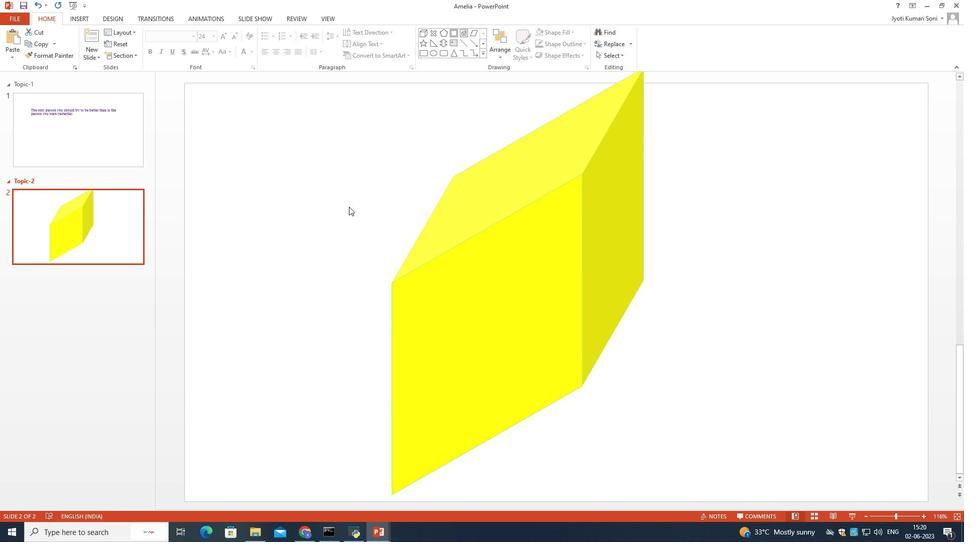 
Action: Mouse moved to (79, 20)
Screenshot: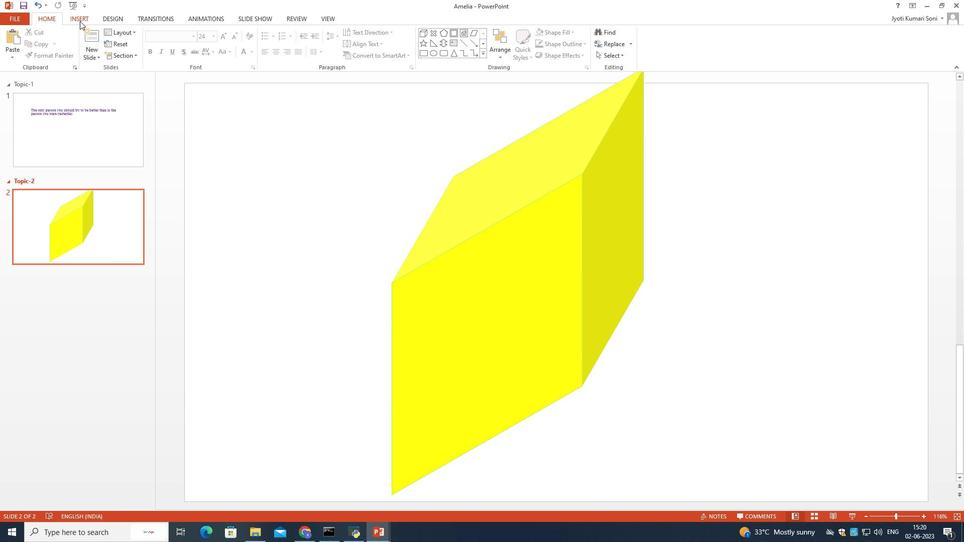 
Action: Mouse pressed left at (79, 20)
Screenshot: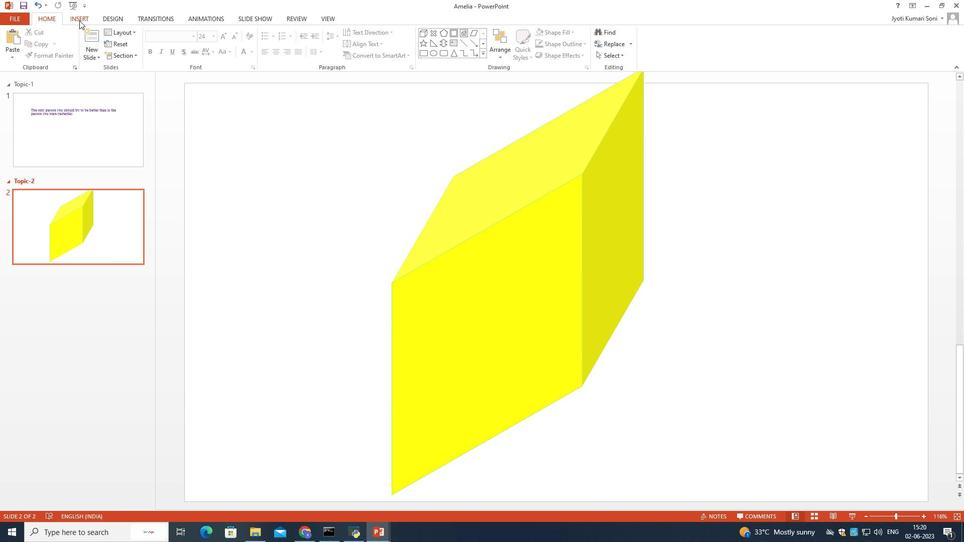 
Action: Mouse moved to (460, 38)
Screenshot: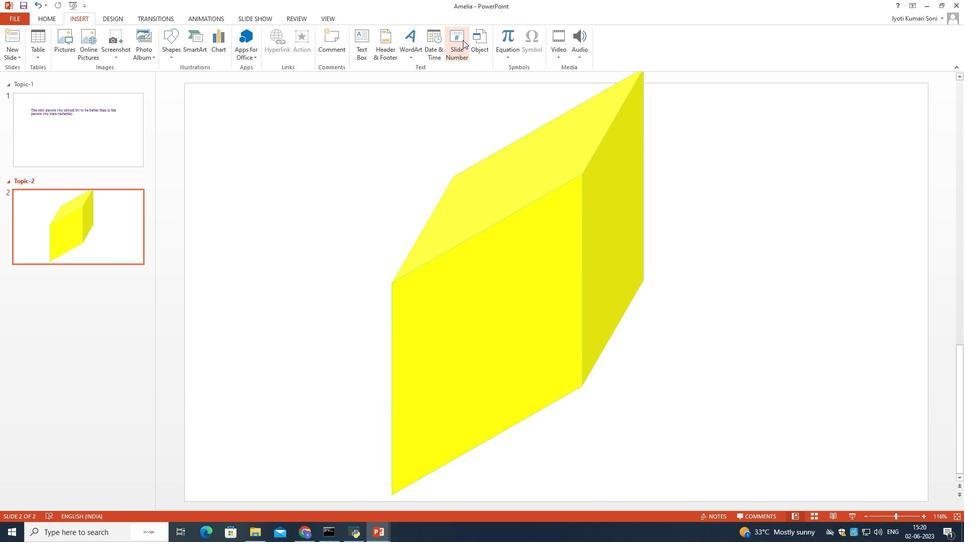 
Action: Mouse pressed left at (460, 38)
Screenshot: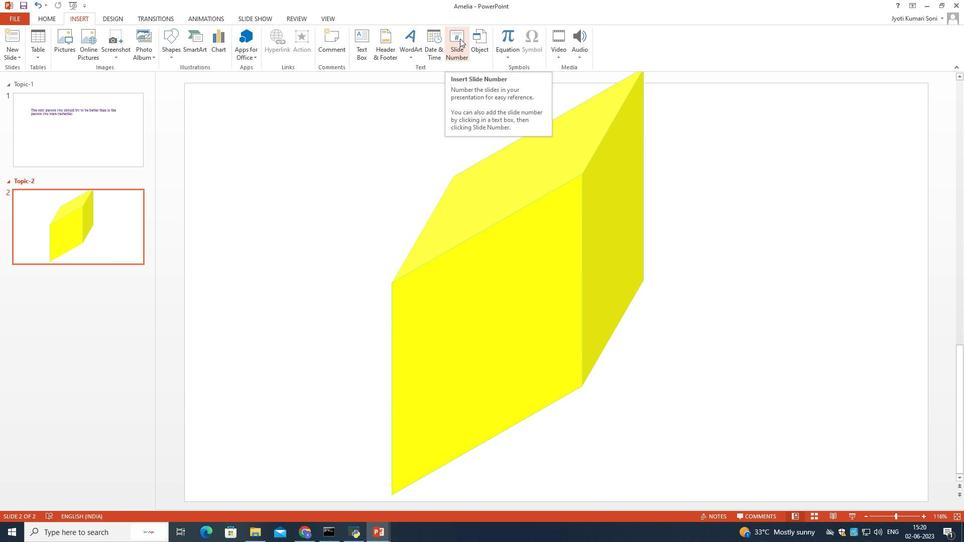 
Action: Mouse moved to (346, 280)
Screenshot: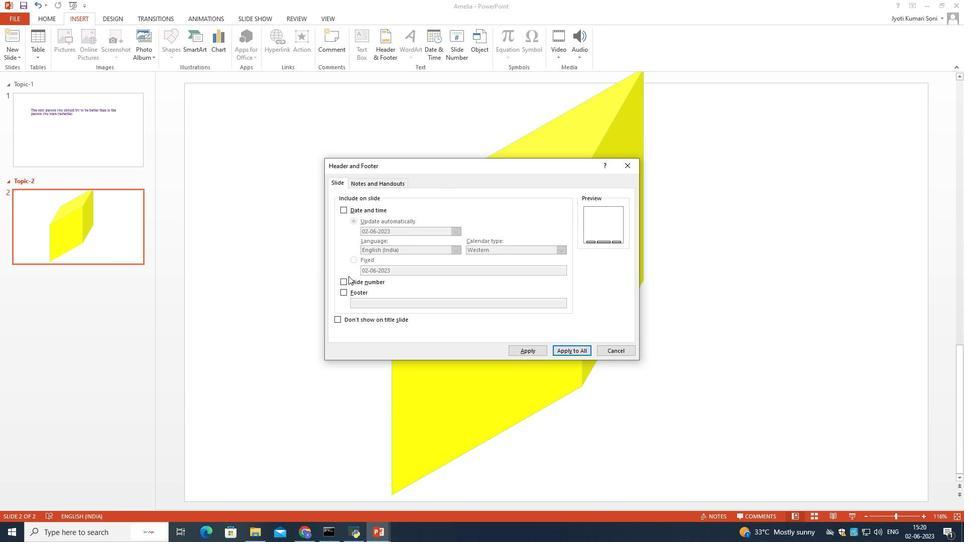 
Action: Mouse pressed left at (346, 280)
Screenshot: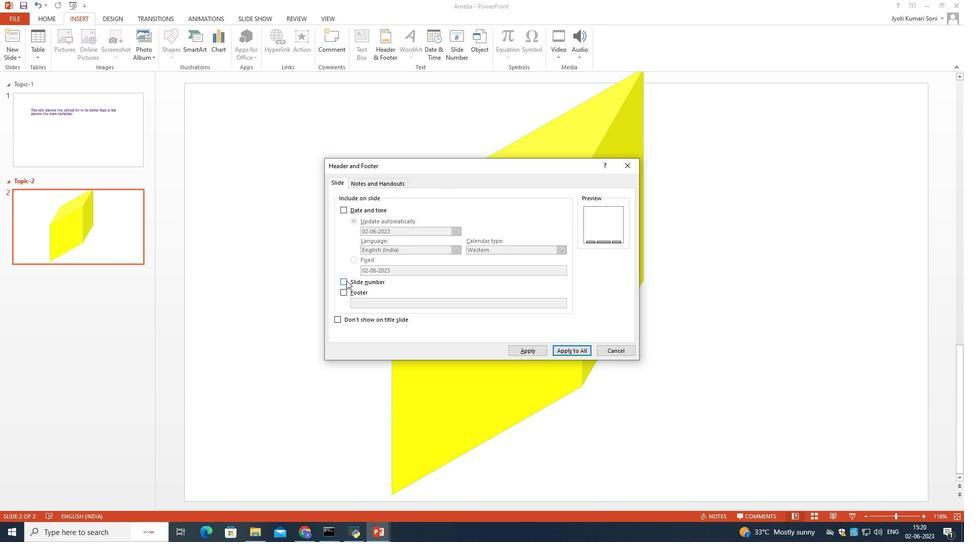 
Action: Mouse moved to (571, 350)
Screenshot: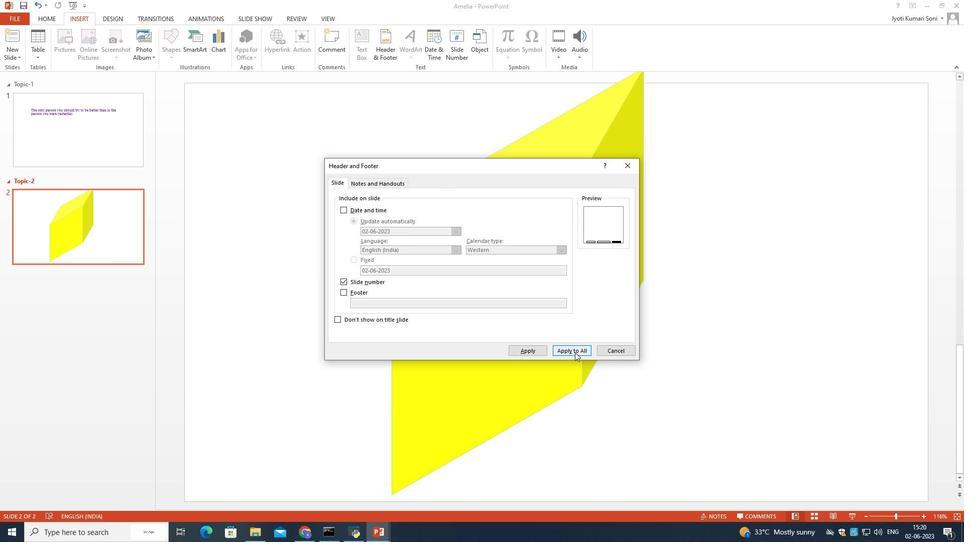 
Action: Mouse pressed left at (571, 350)
Screenshot: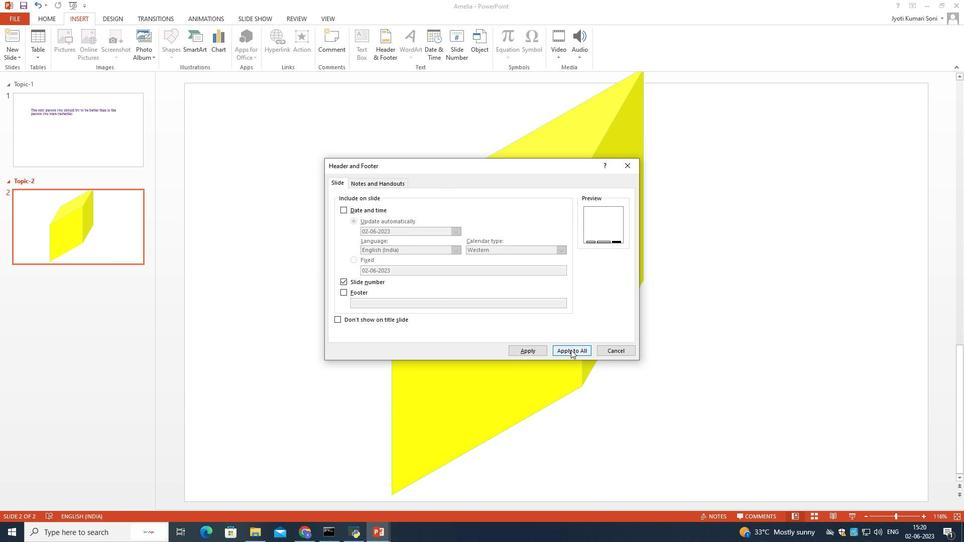 
Action: Mouse moved to (569, 342)
Screenshot: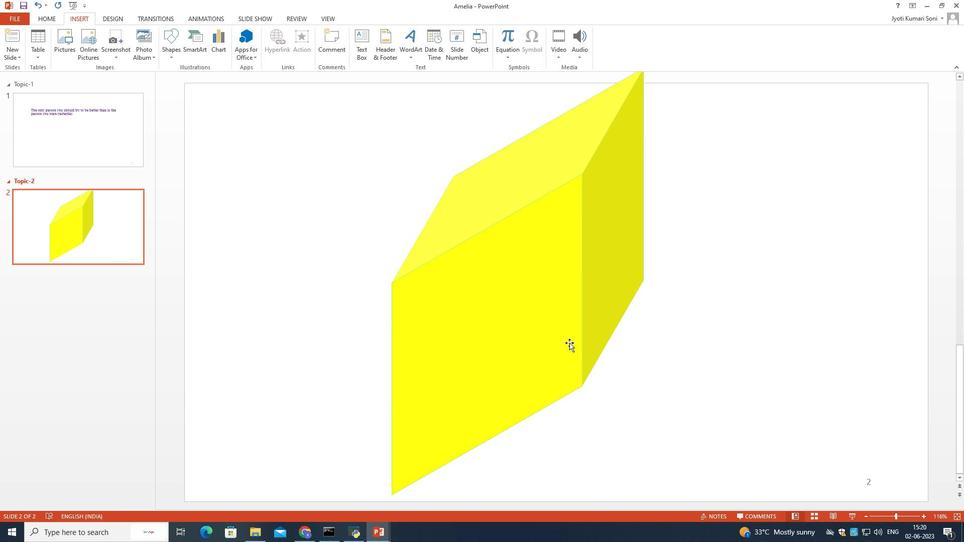 
